 Task: Look for space in Benetússer, Spain from 3rd August, 2023 to 17th August, 2023 for 3 adults, 1 child in price range Rs.3000 to Rs.15000. Place can be entire place with 3 bedrooms having 4 beds and 2 bathrooms. Property type can be house, flat, guest house. Amenities needed are: wifi. Booking option can be shelf check-in. Required host language is English.
Action: Mouse moved to (245, 155)
Screenshot: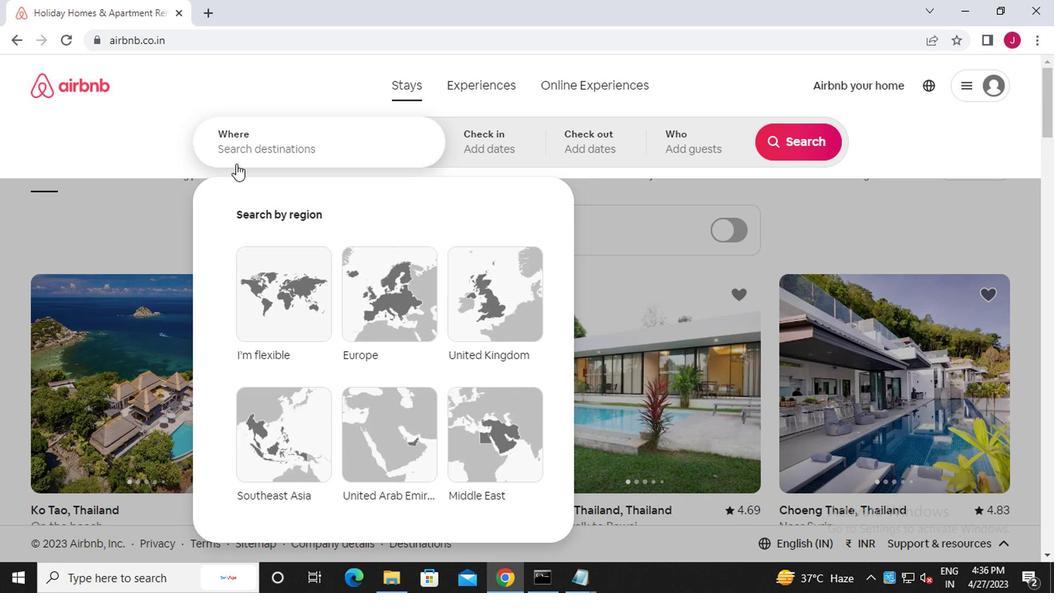 
Action: Mouse pressed left at (245, 155)
Screenshot: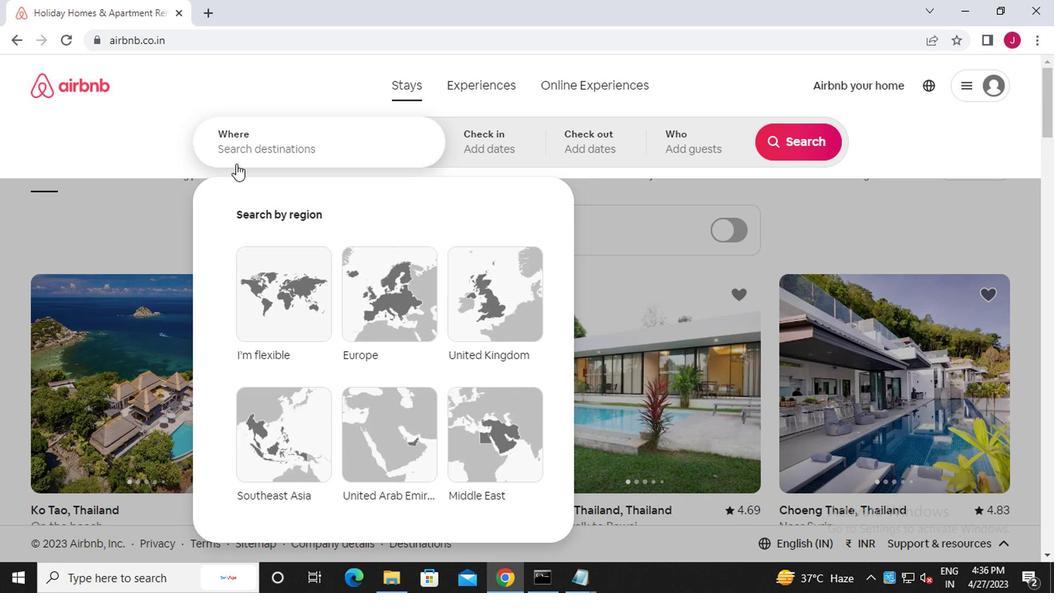 
Action: Mouse moved to (235, 151)
Screenshot: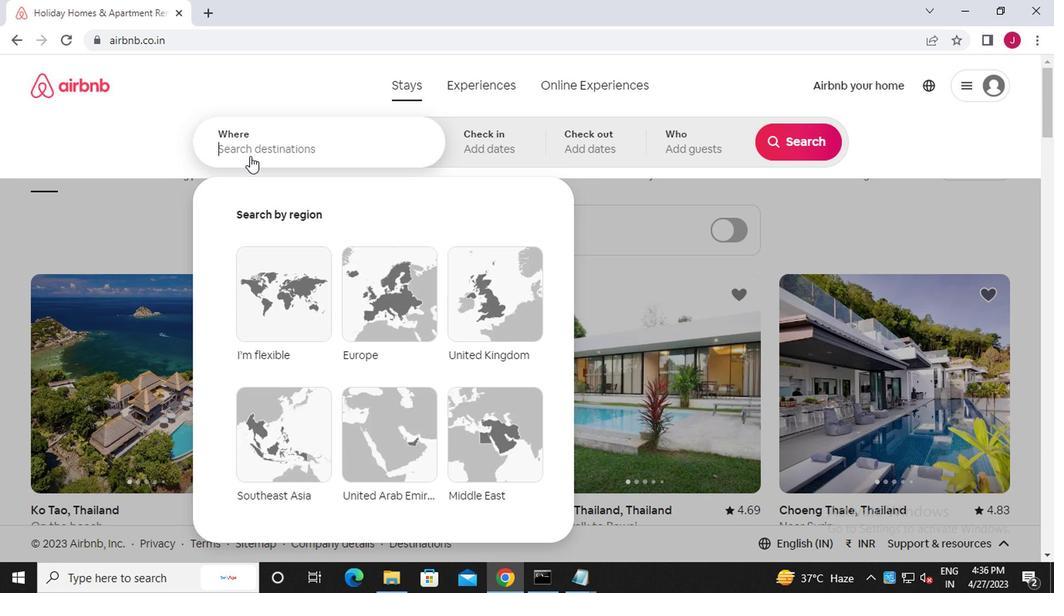 
Action: Key pressed b<Key.caps_lock>r<Key.backspace>enetusser
Screenshot: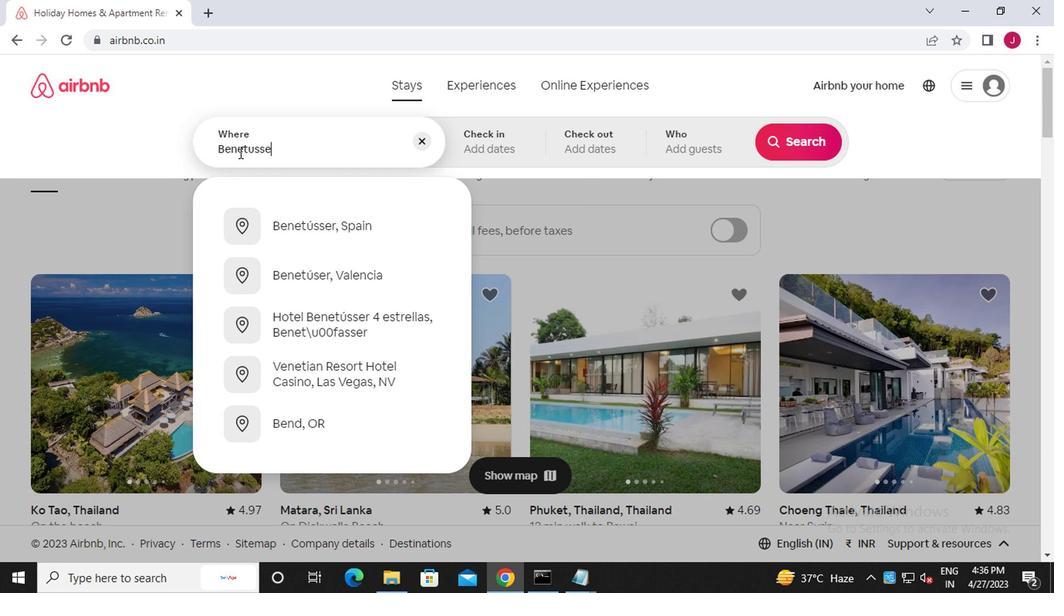 
Action: Mouse moved to (322, 230)
Screenshot: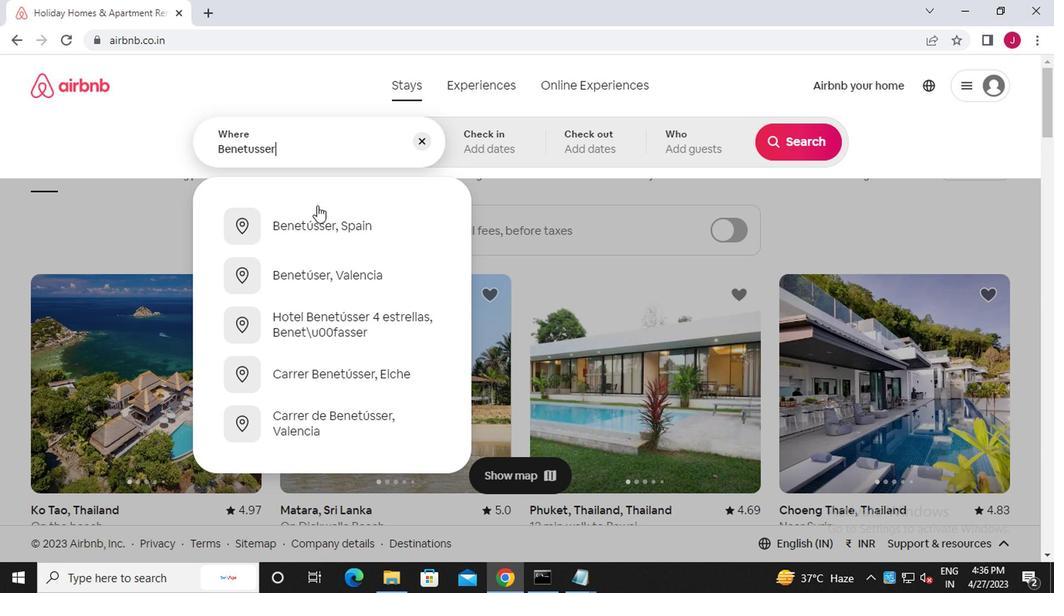 
Action: Mouse pressed left at (322, 230)
Screenshot: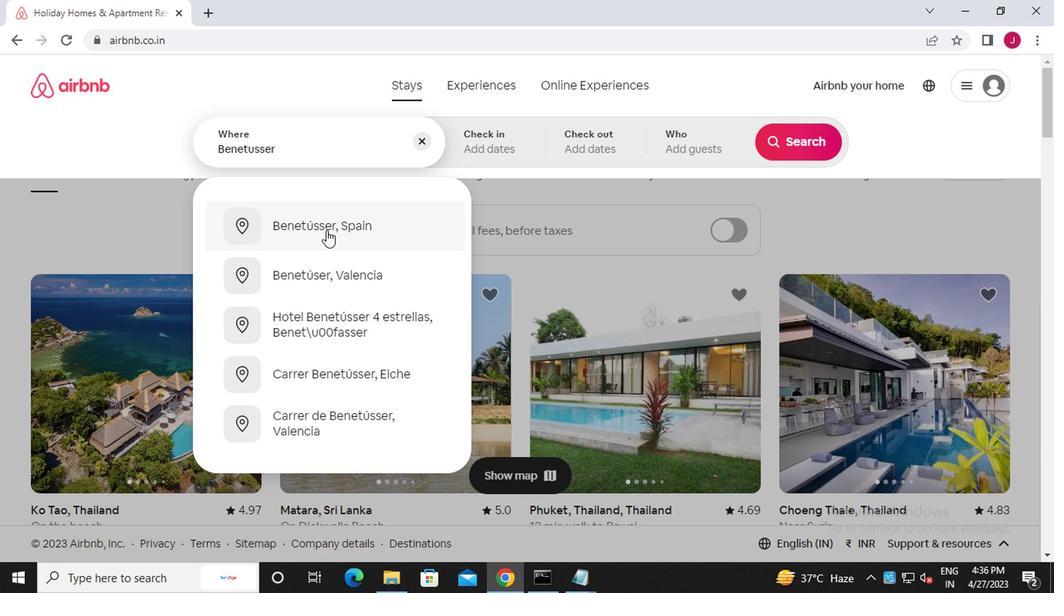 
Action: Mouse moved to (770, 266)
Screenshot: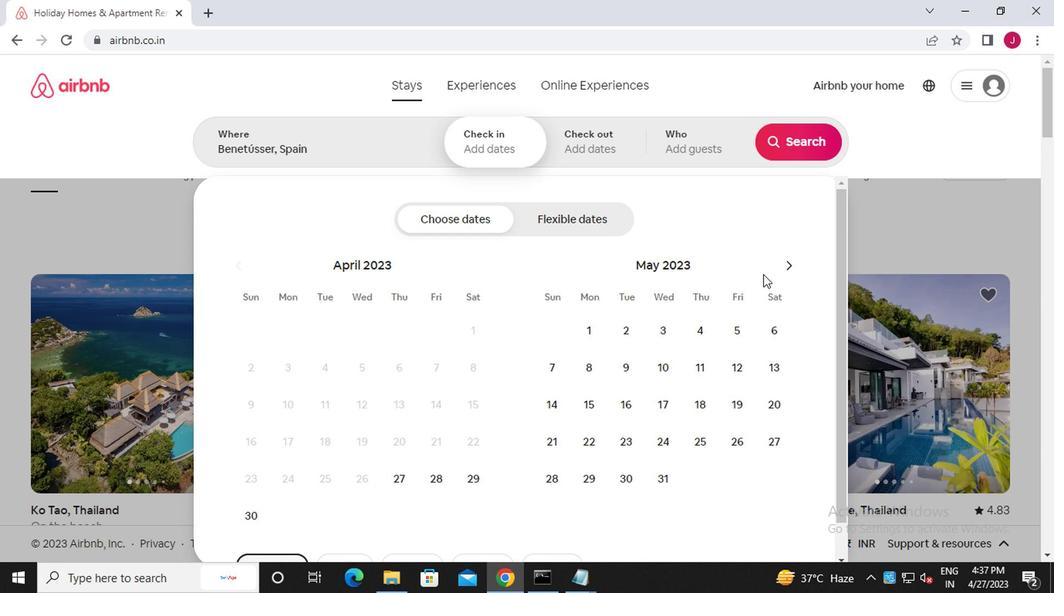 
Action: Mouse pressed left at (770, 266)
Screenshot: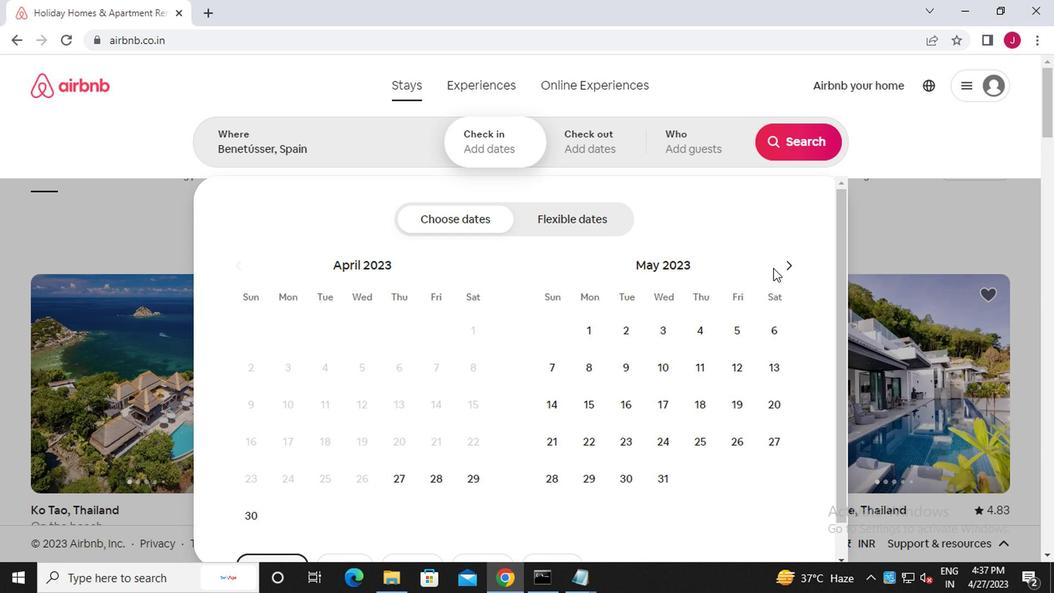 
Action: Mouse moved to (772, 266)
Screenshot: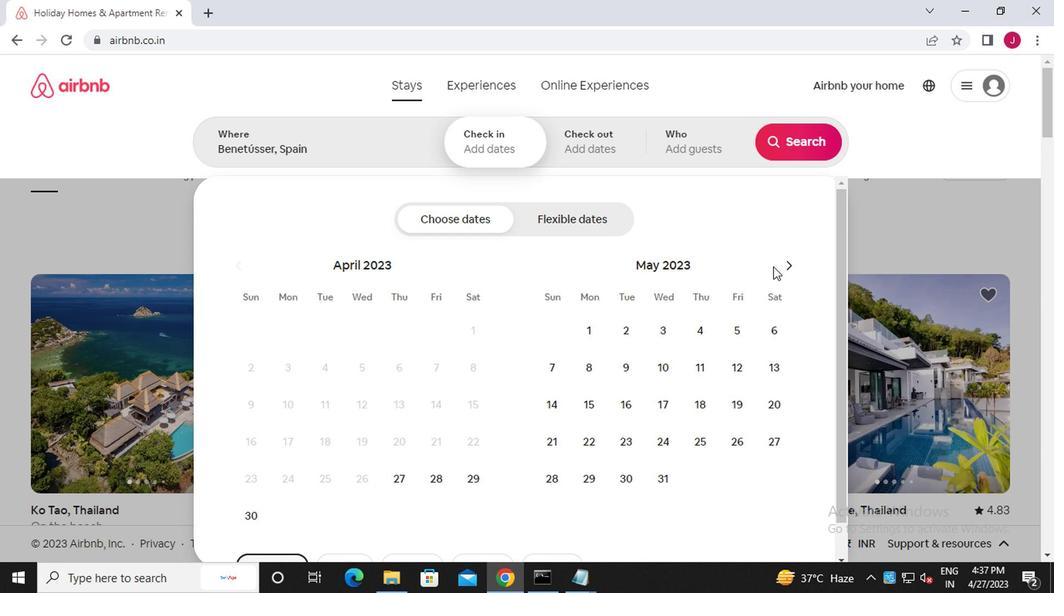 
Action: Mouse pressed left at (772, 266)
Screenshot: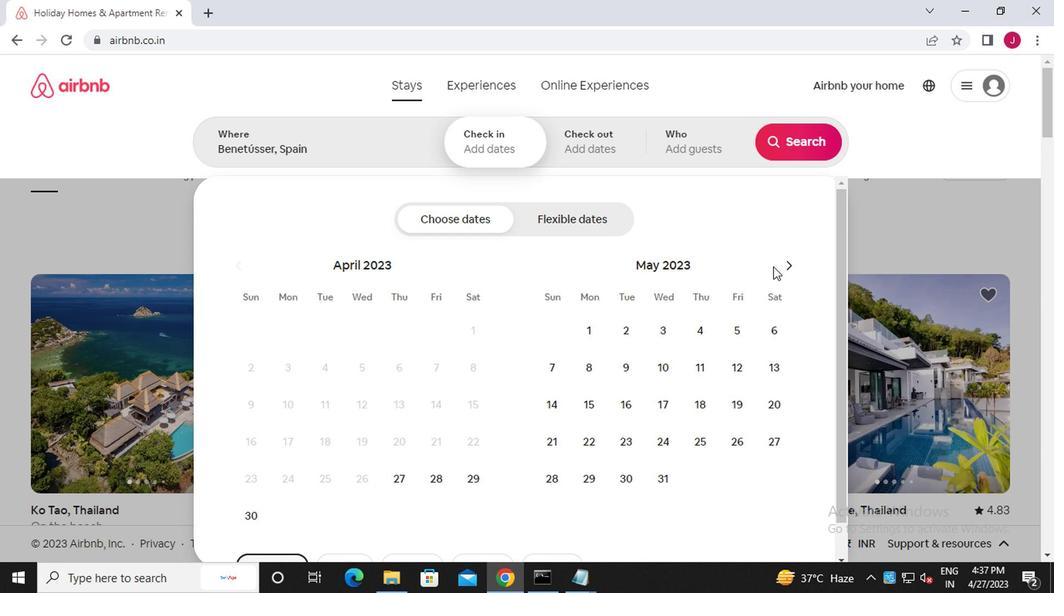 
Action: Mouse moved to (780, 269)
Screenshot: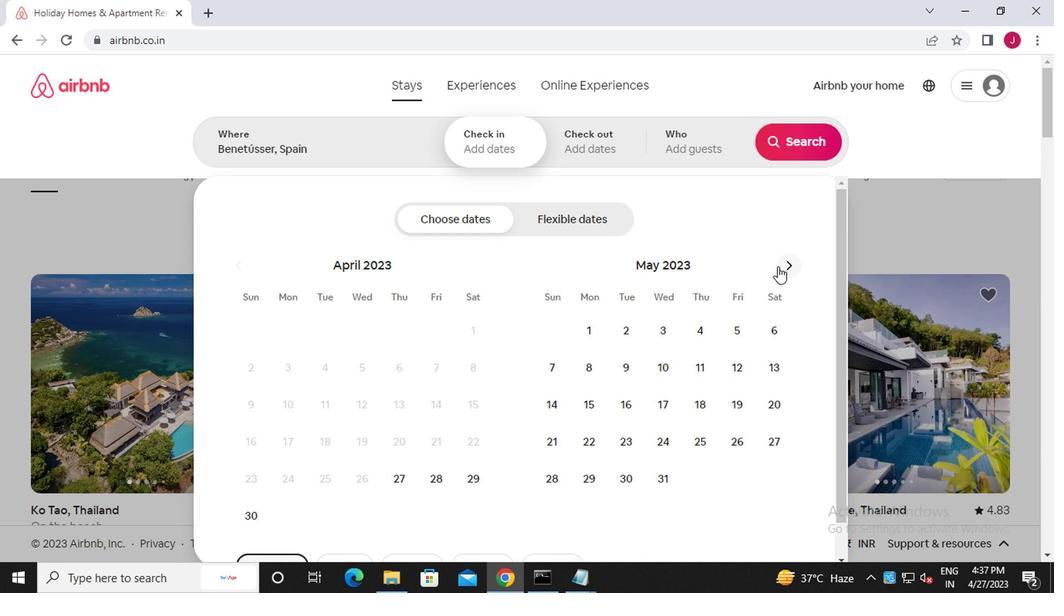 
Action: Mouse pressed left at (780, 269)
Screenshot: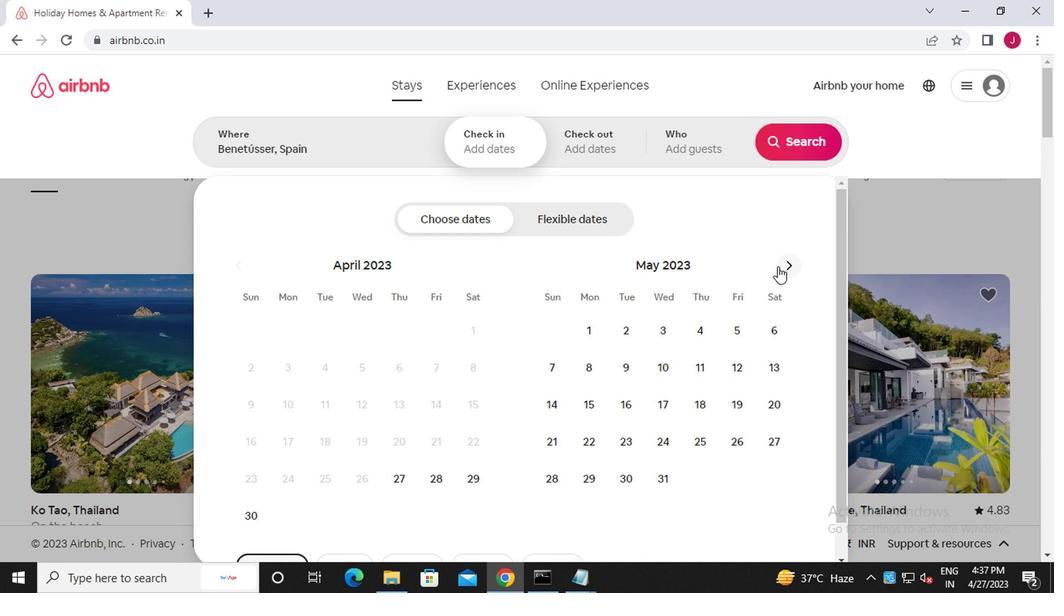 
Action: Mouse moved to (781, 269)
Screenshot: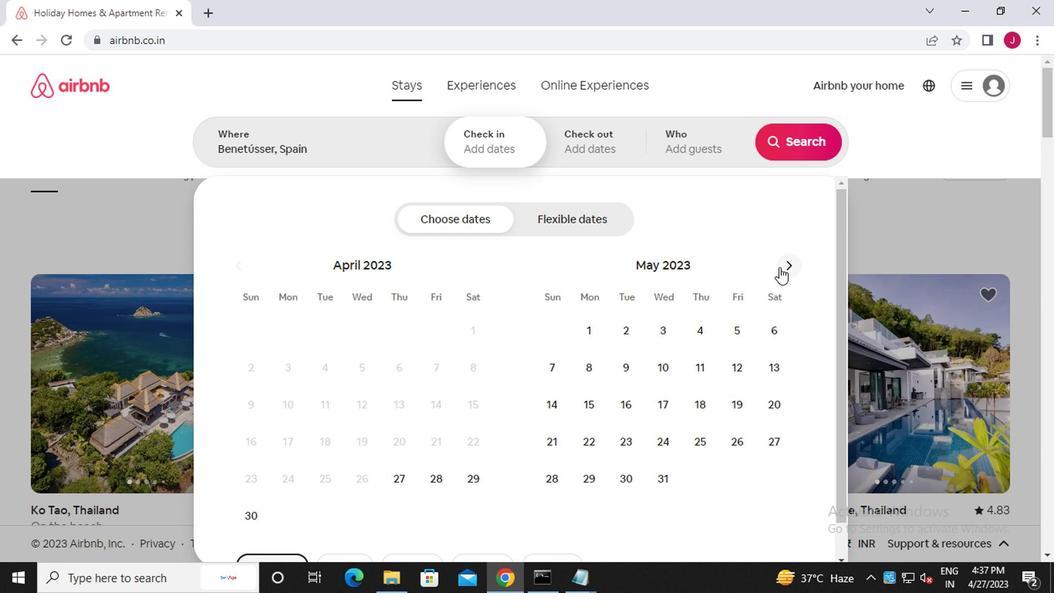 
Action: Mouse pressed left at (781, 269)
Screenshot: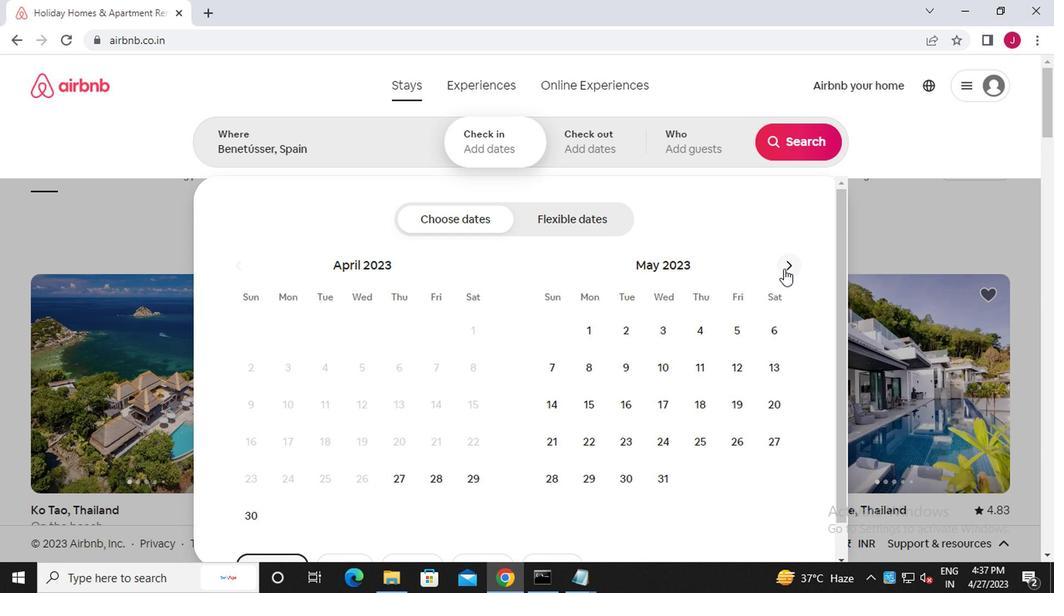 
Action: Mouse pressed left at (781, 269)
Screenshot: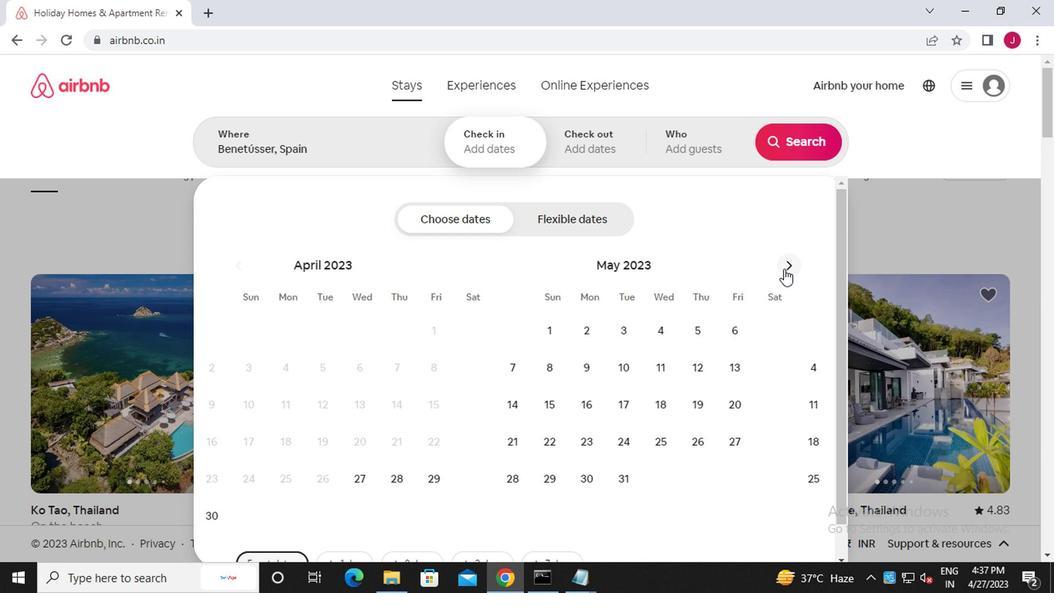 
Action: Mouse pressed left at (781, 269)
Screenshot: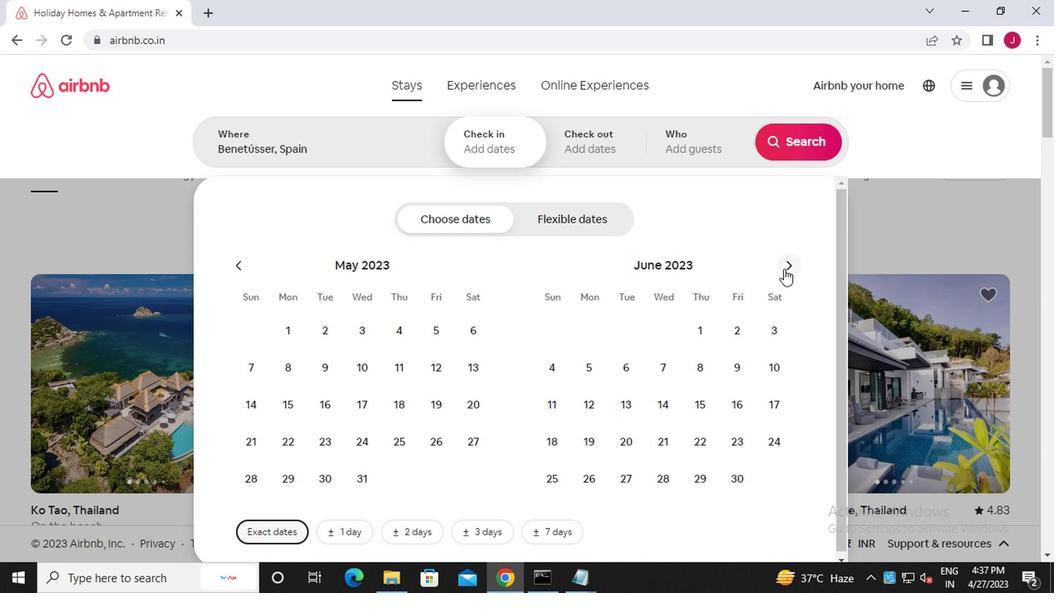 
Action: Mouse moved to (705, 333)
Screenshot: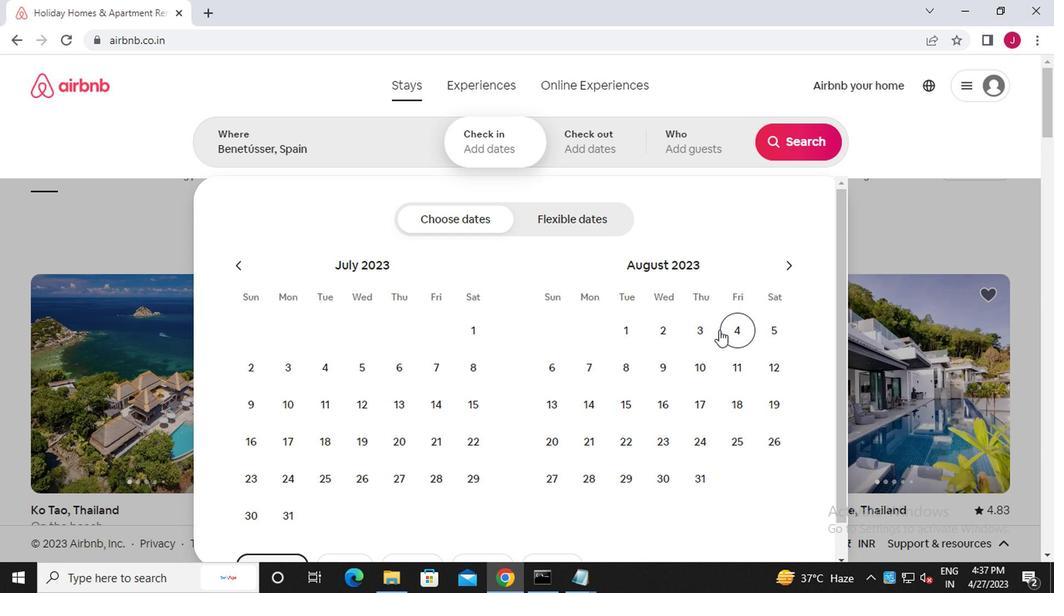 
Action: Mouse pressed left at (705, 333)
Screenshot: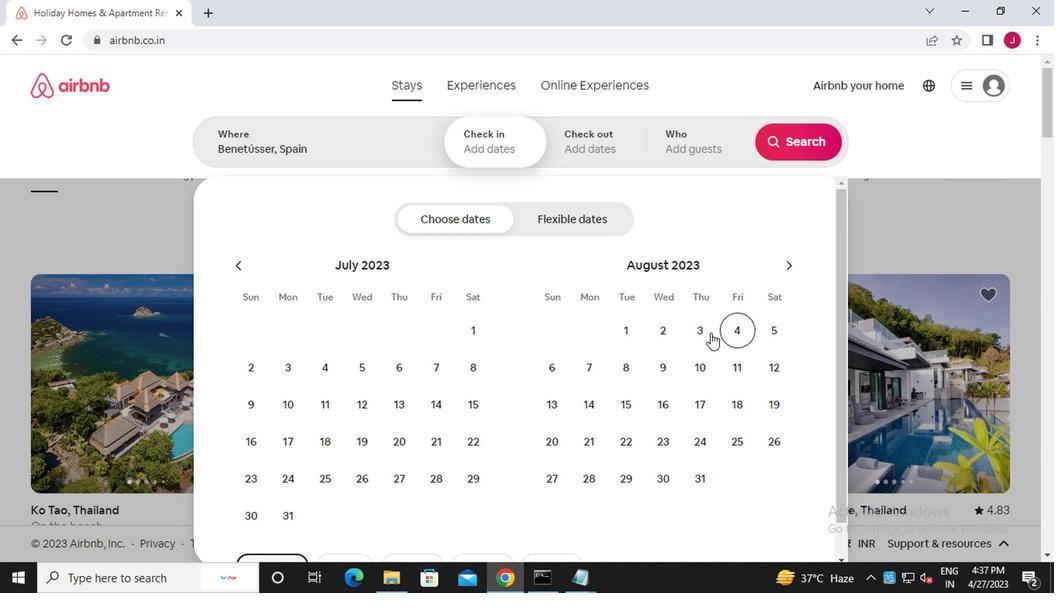
Action: Mouse moved to (697, 404)
Screenshot: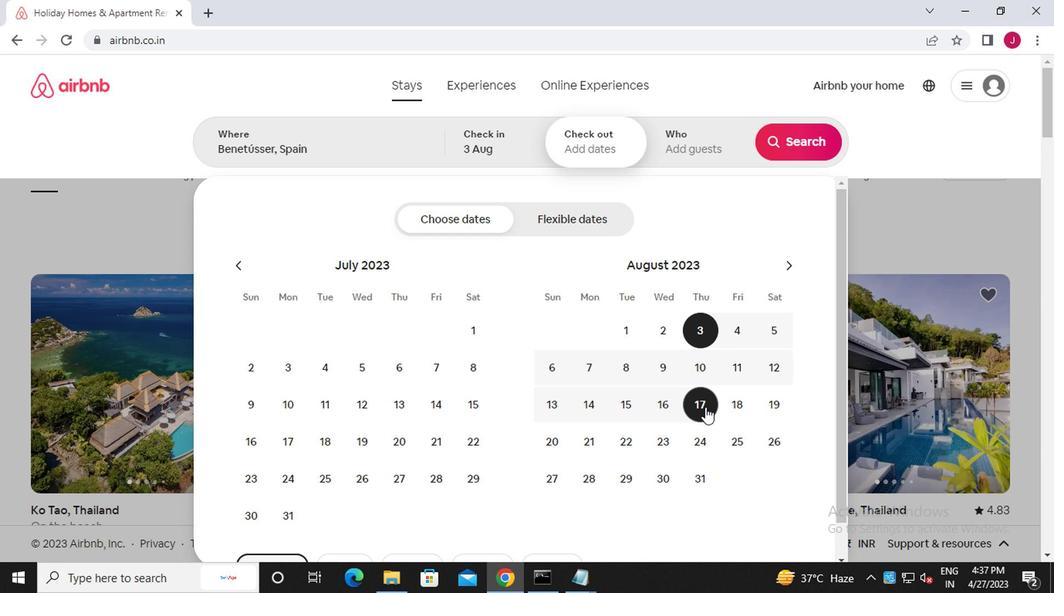 
Action: Mouse pressed left at (697, 404)
Screenshot: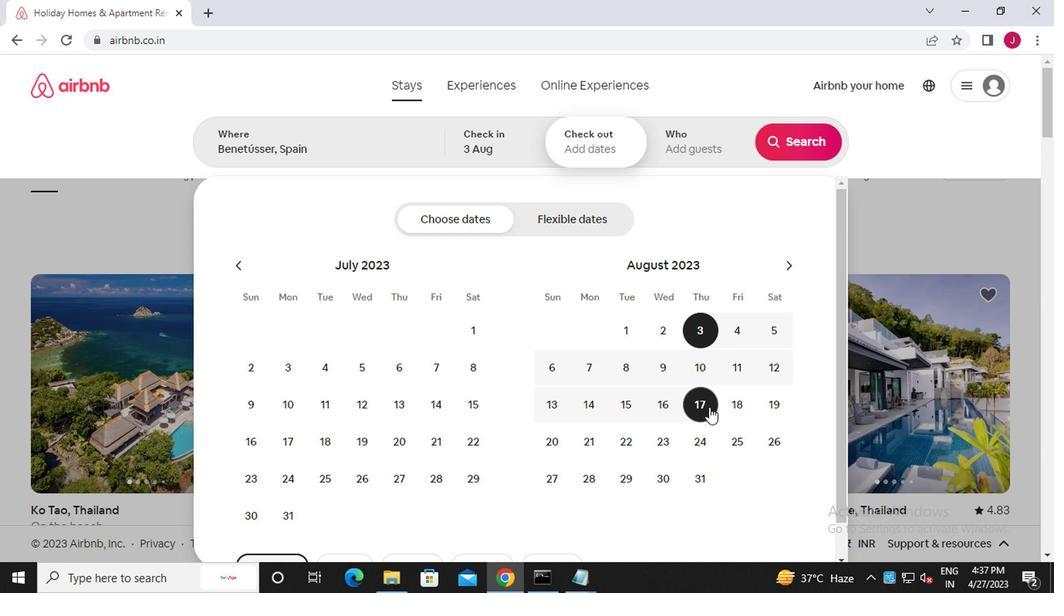 
Action: Mouse moved to (709, 146)
Screenshot: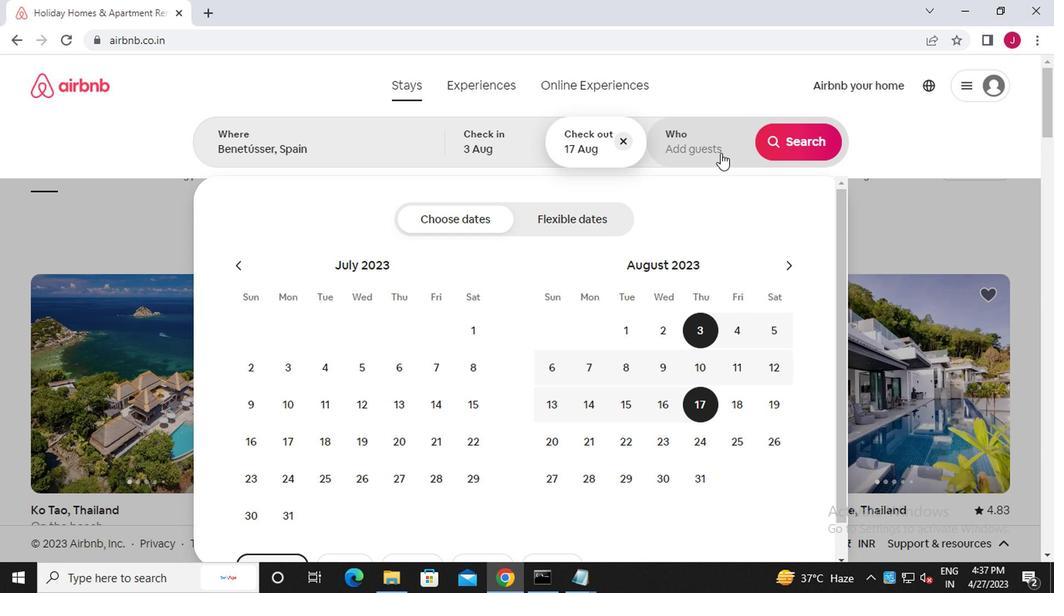 
Action: Mouse pressed left at (709, 146)
Screenshot: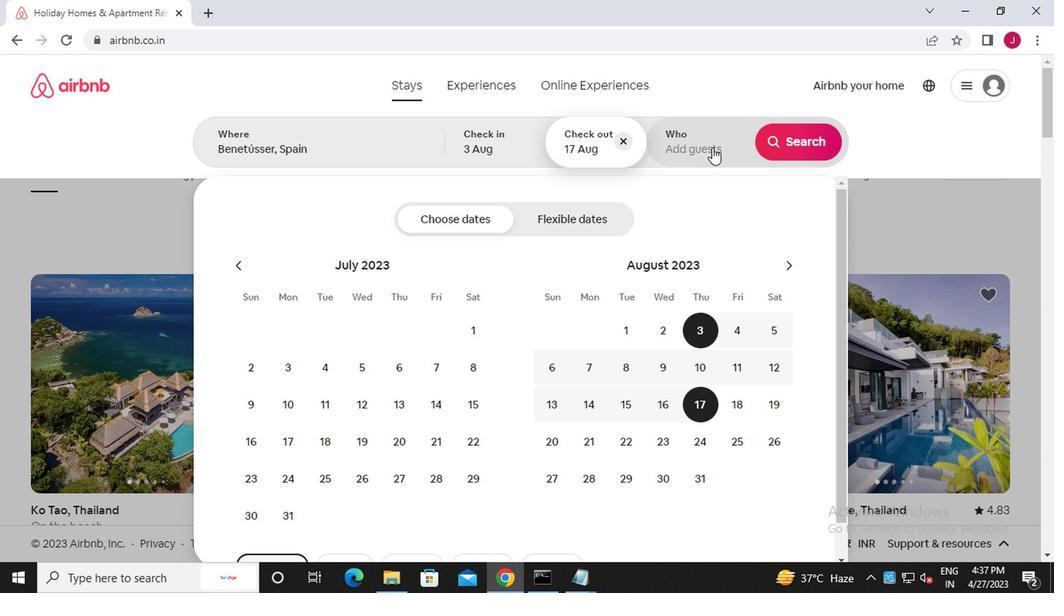 
Action: Mouse moved to (792, 222)
Screenshot: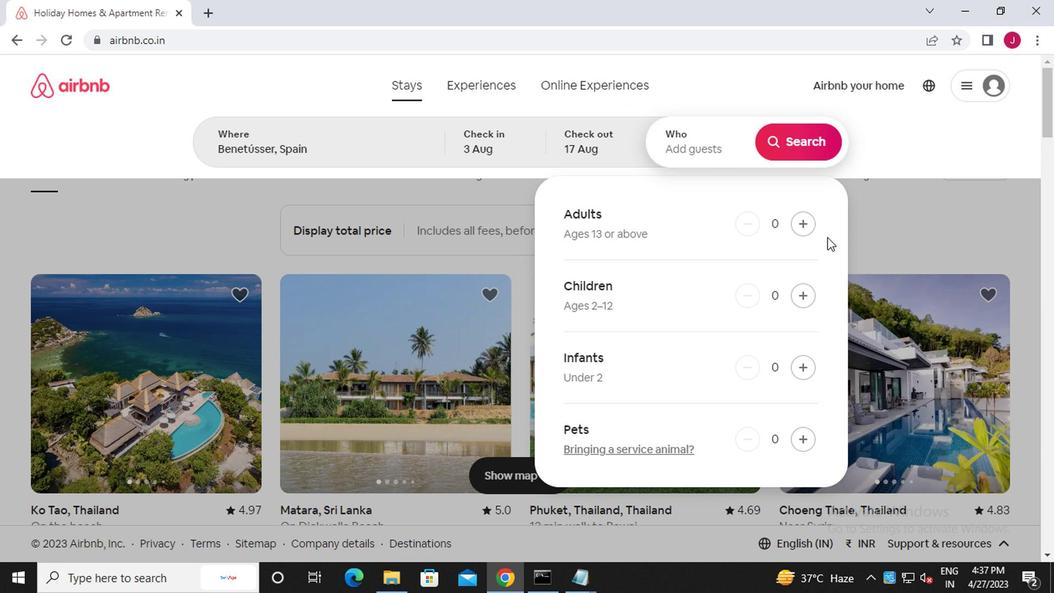 
Action: Mouse pressed left at (792, 222)
Screenshot: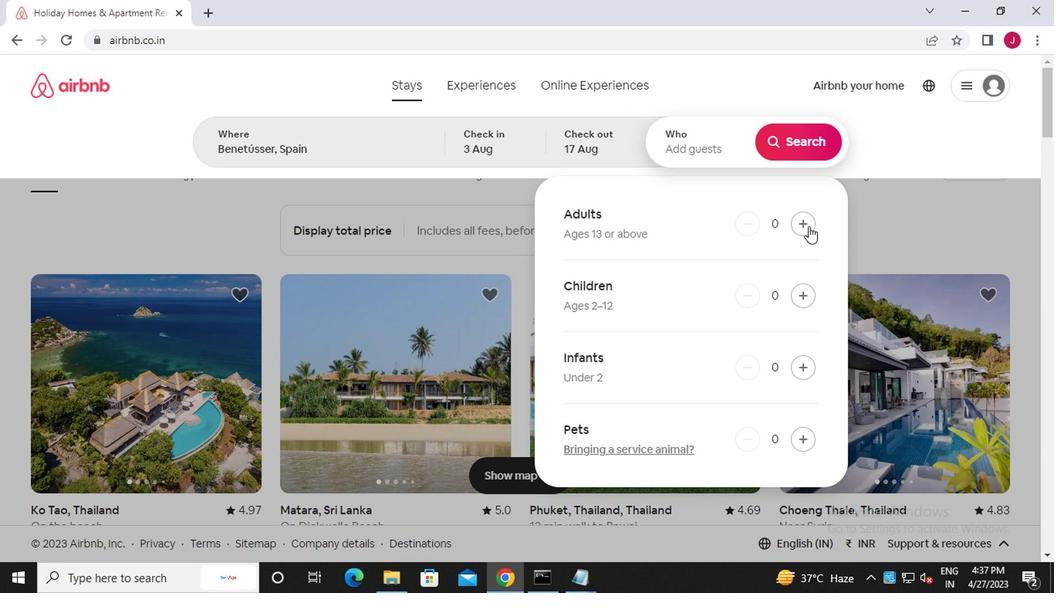 
Action: Mouse moved to (796, 222)
Screenshot: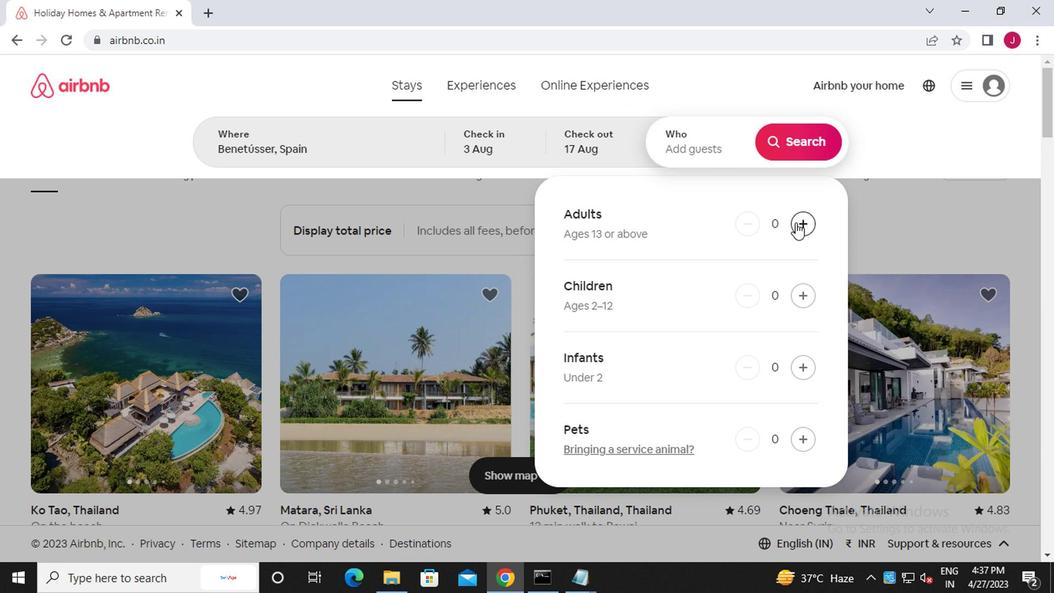 
Action: Mouse pressed left at (796, 222)
Screenshot: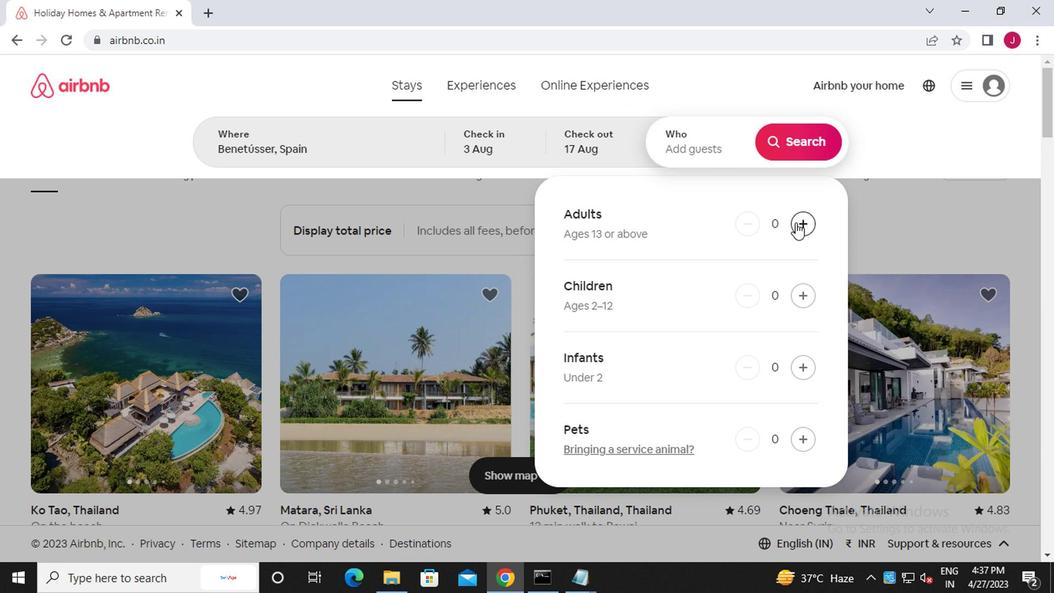 
Action: Mouse moved to (796, 222)
Screenshot: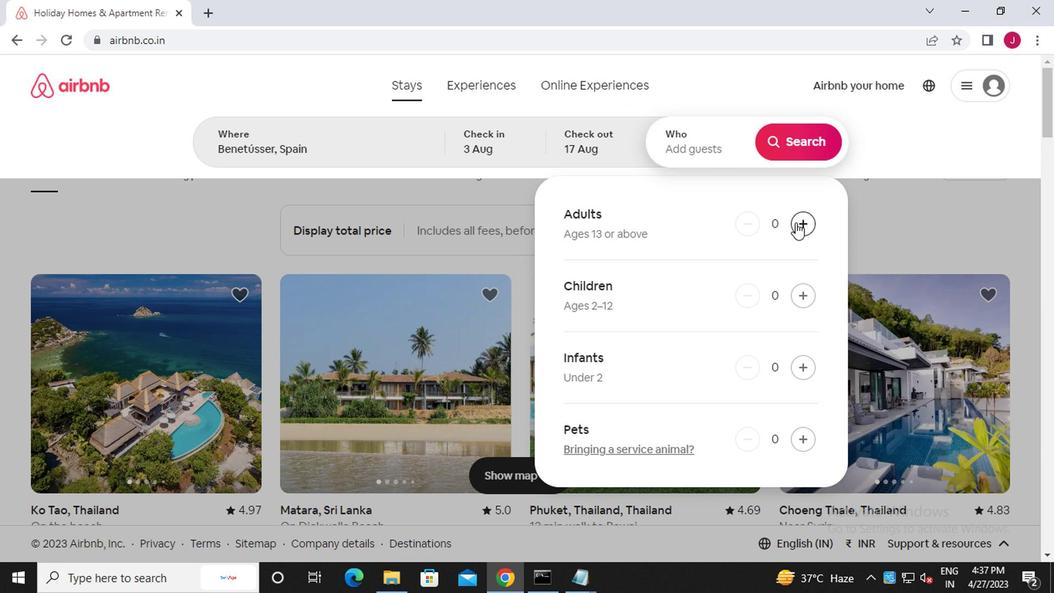 
Action: Mouse pressed left at (796, 222)
Screenshot: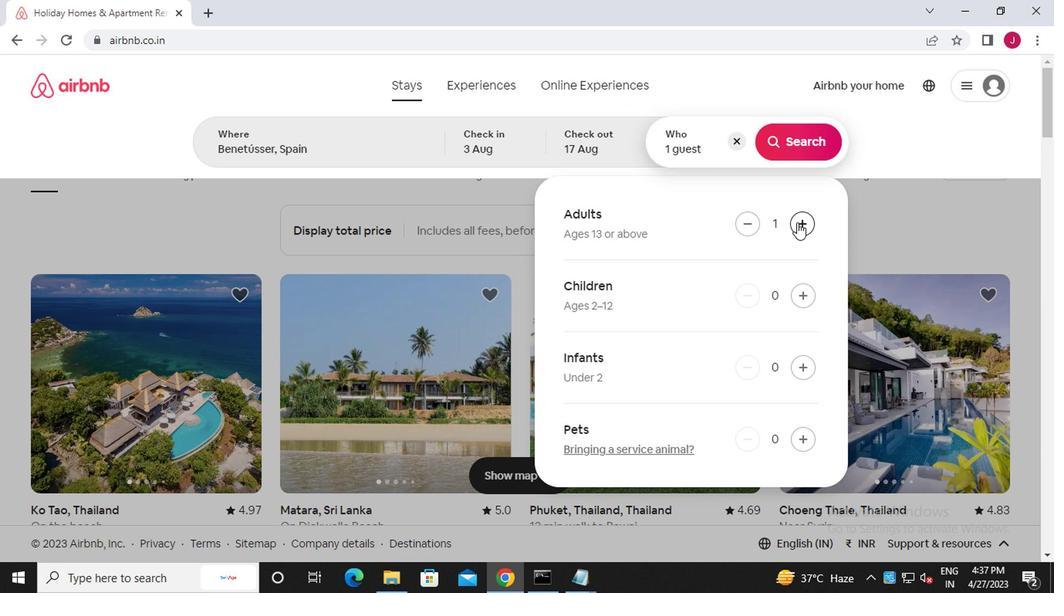 
Action: Mouse moved to (800, 300)
Screenshot: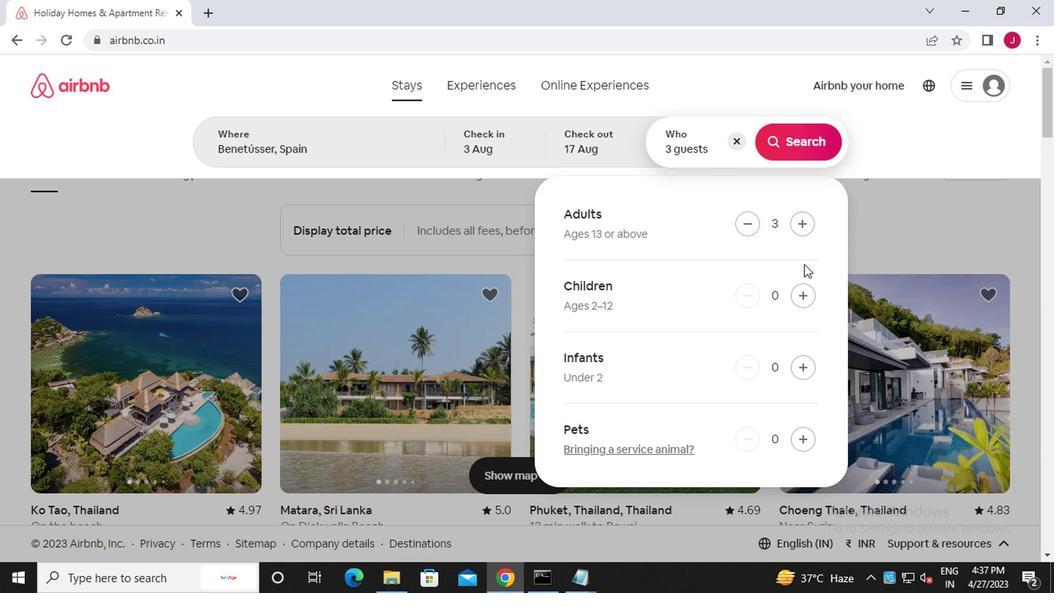
Action: Mouse pressed left at (800, 300)
Screenshot: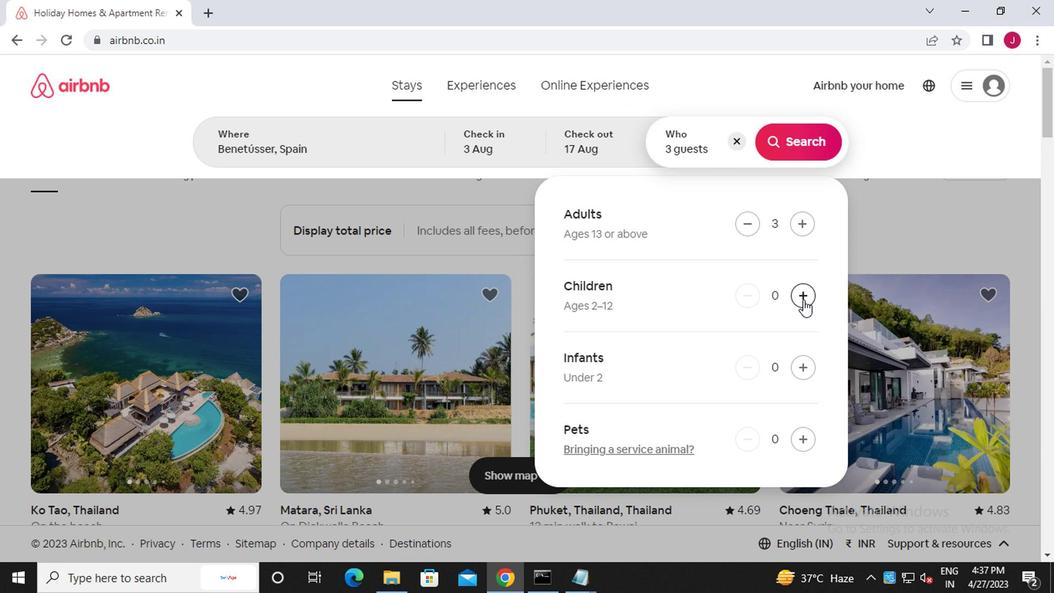 
Action: Mouse moved to (809, 143)
Screenshot: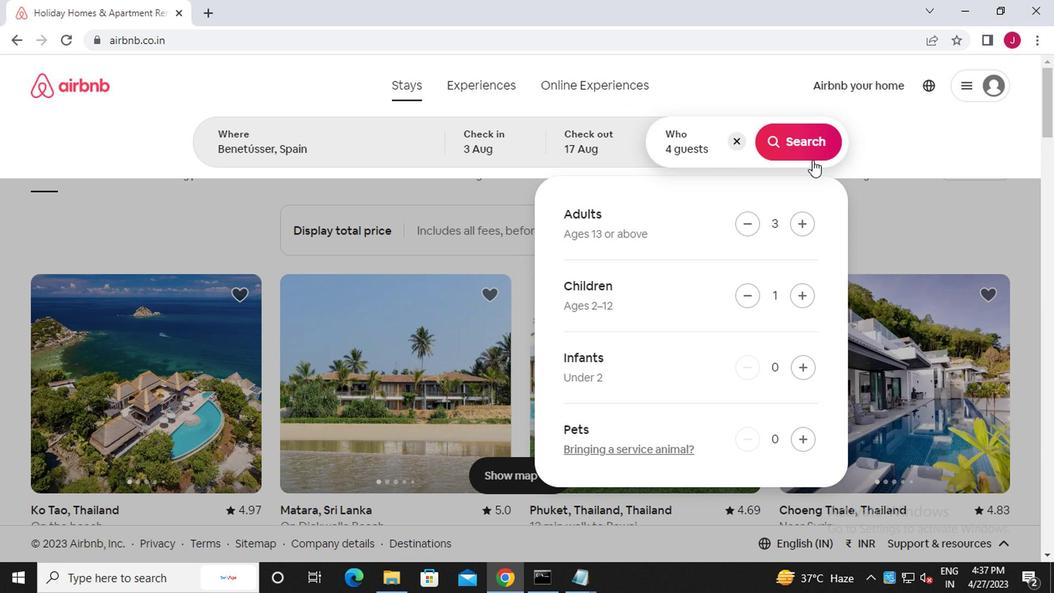 
Action: Mouse pressed left at (809, 143)
Screenshot: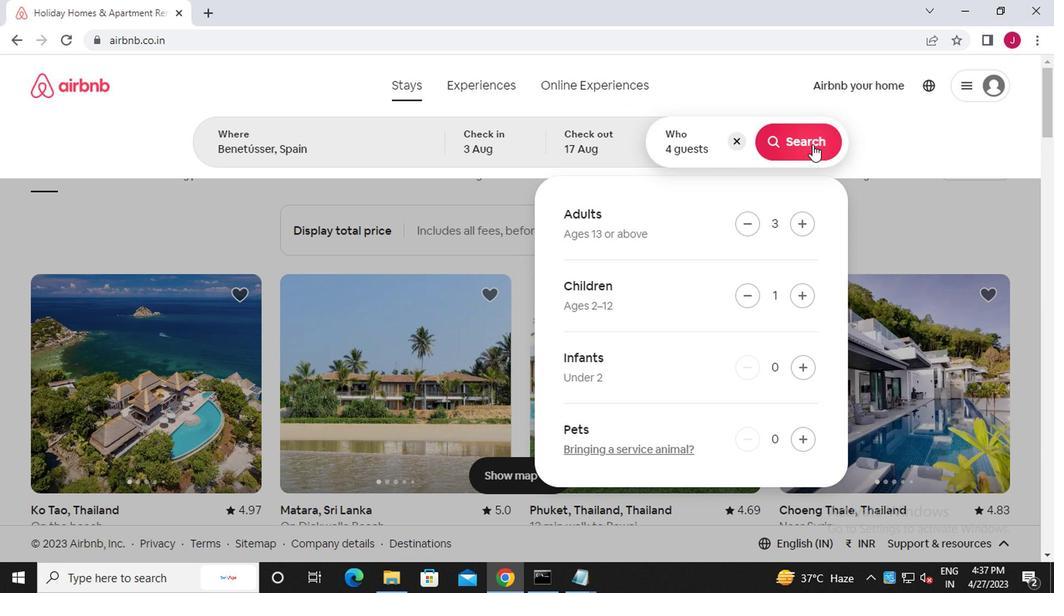 
Action: Mouse moved to (993, 149)
Screenshot: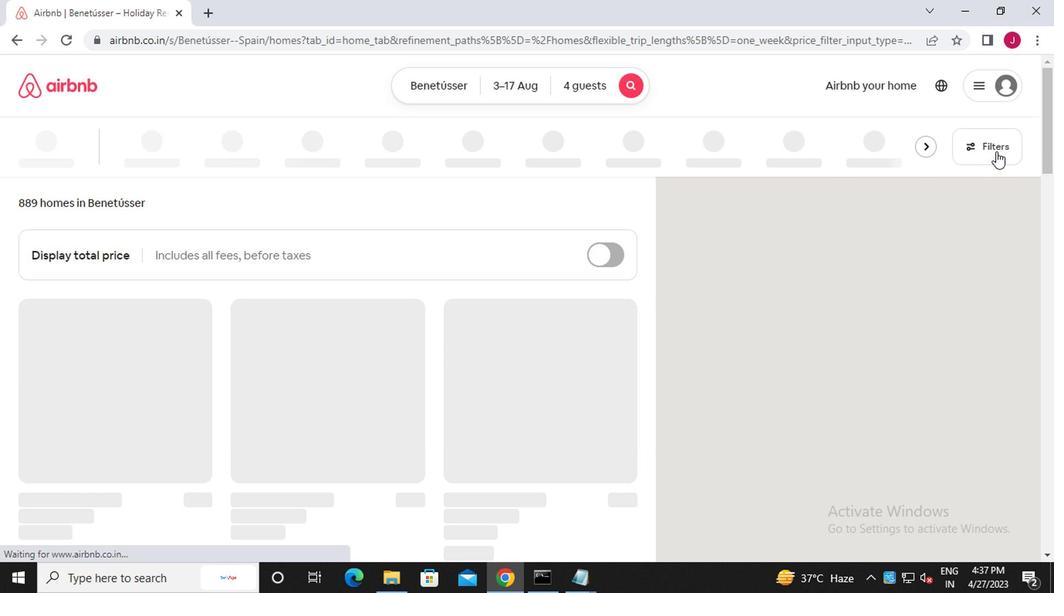 
Action: Mouse pressed left at (993, 149)
Screenshot: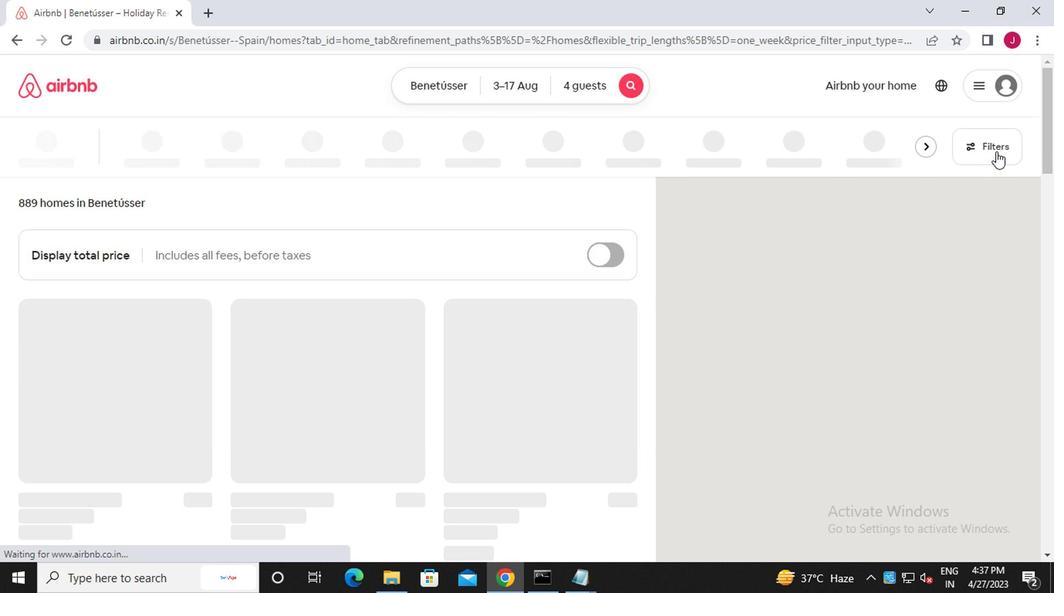 
Action: Mouse moved to (325, 345)
Screenshot: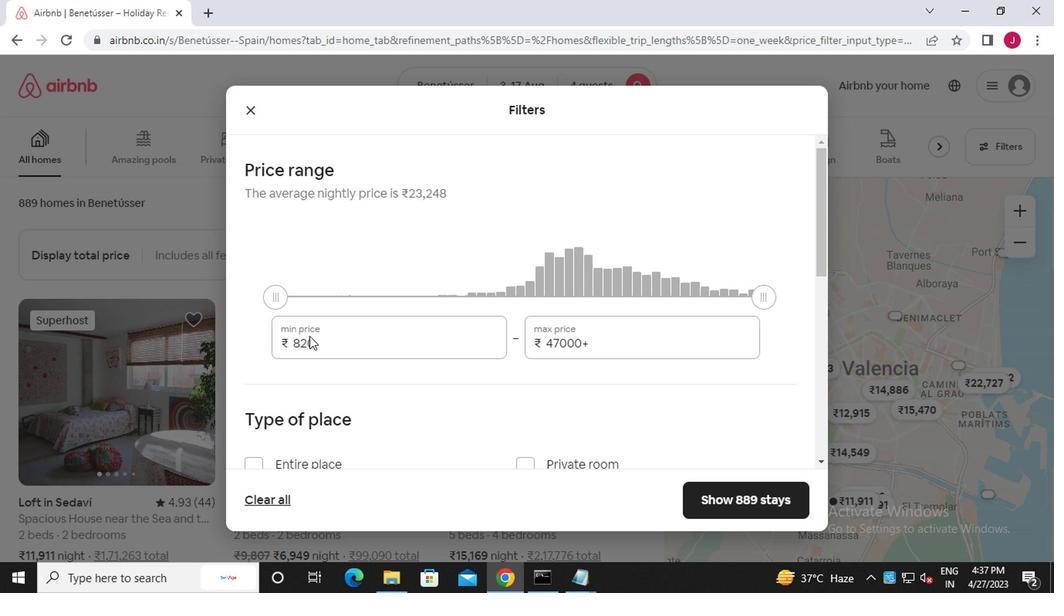 
Action: Mouse pressed left at (325, 345)
Screenshot: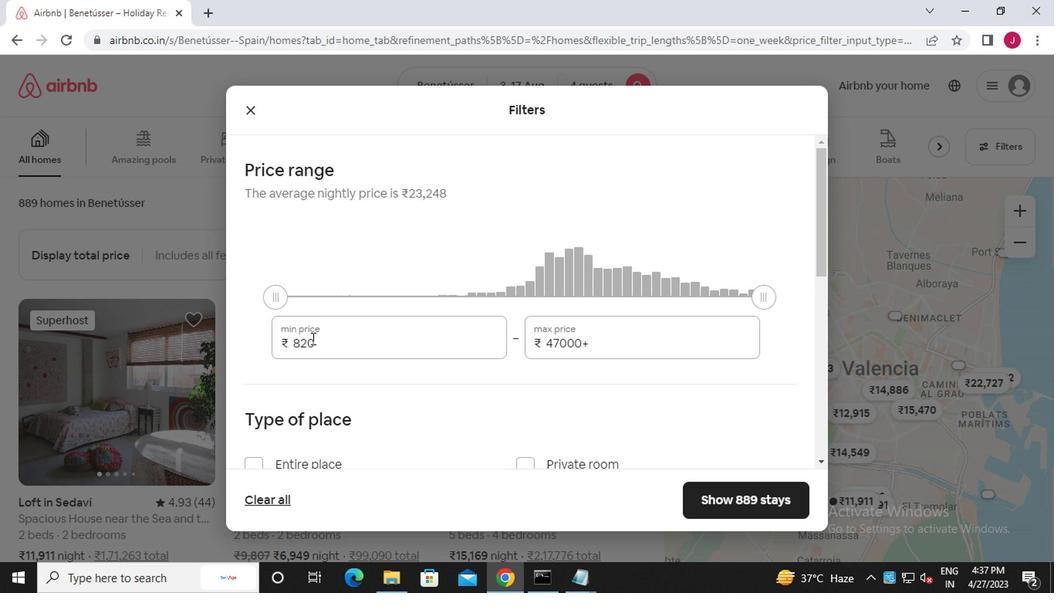 
Action: Mouse moved to (310, 356)
Screenshot: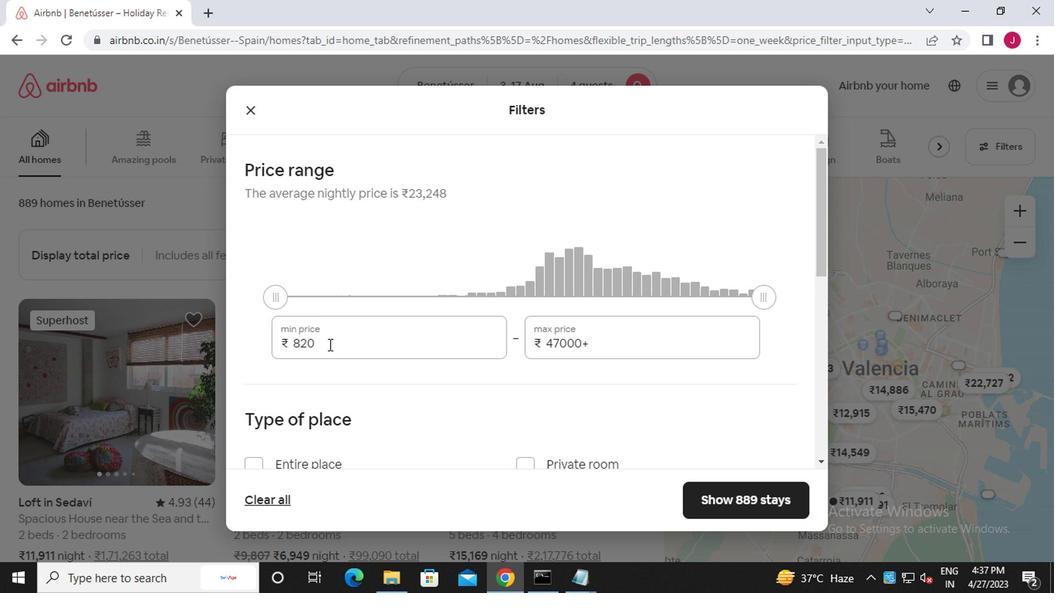 
Action: Key pressed <Key.backspace><Key.backspace><Key.backspace><<99>><<96>><<96>><<96>>
Screenshot: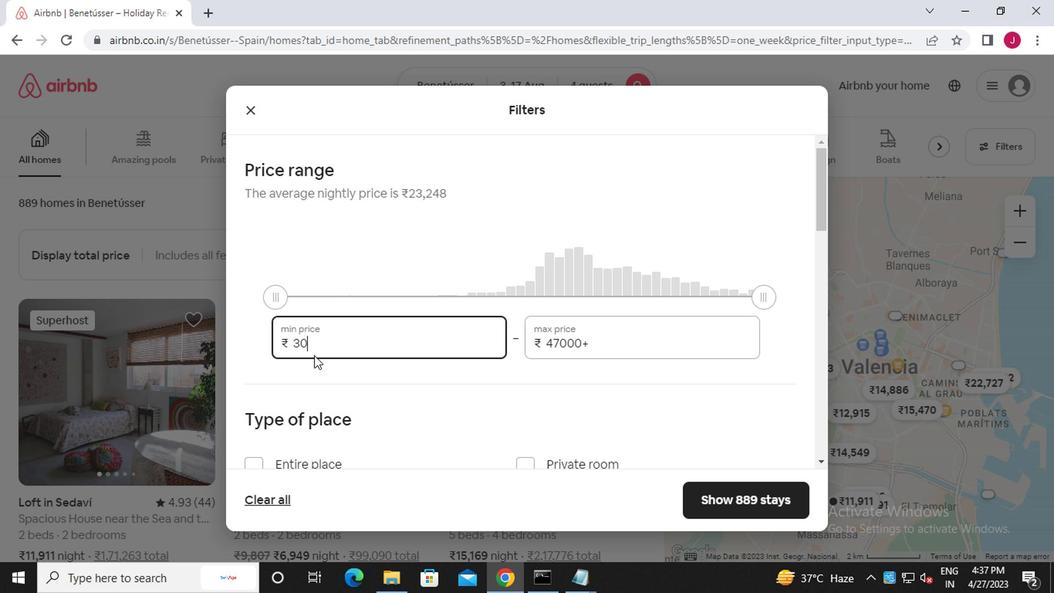 
Action: Mouse moved to (617, 345)
Screenshot: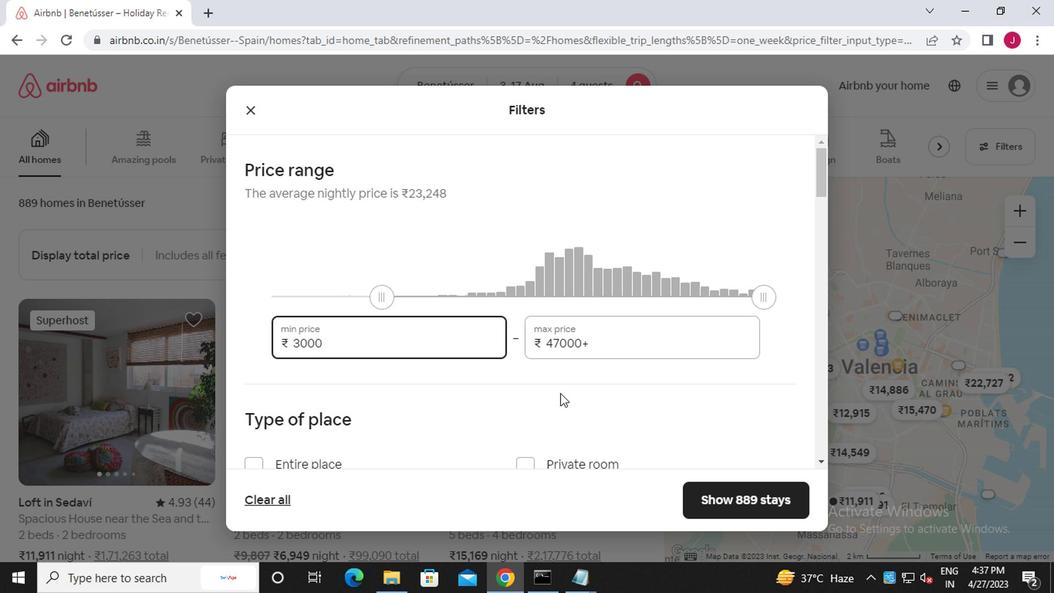 
Action: Mouse pressed left at (617, 345)
Screenshot: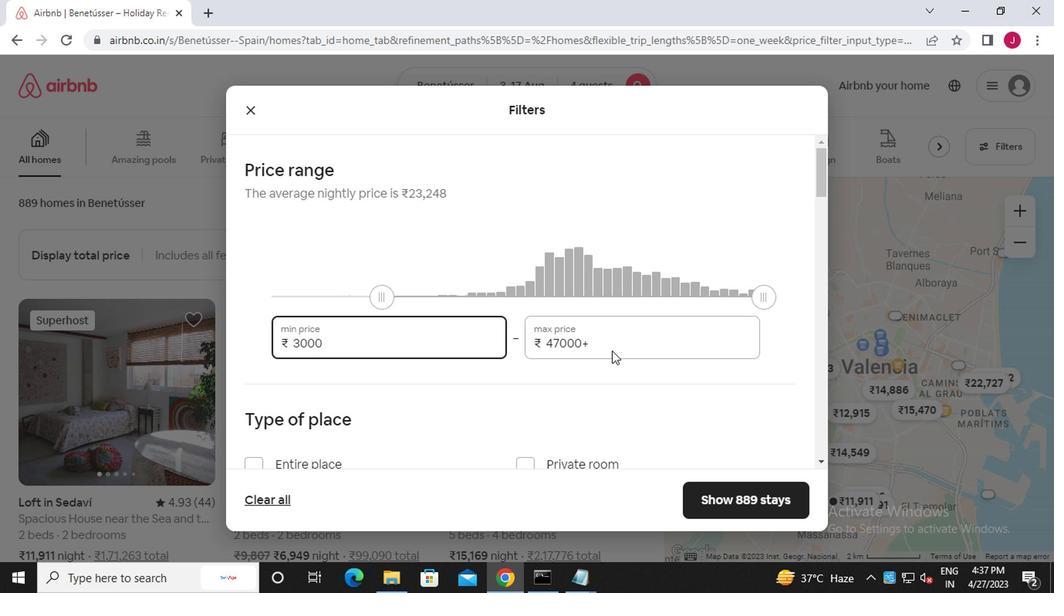 
Action: Mouse moved to (612, 345)
Screenshot: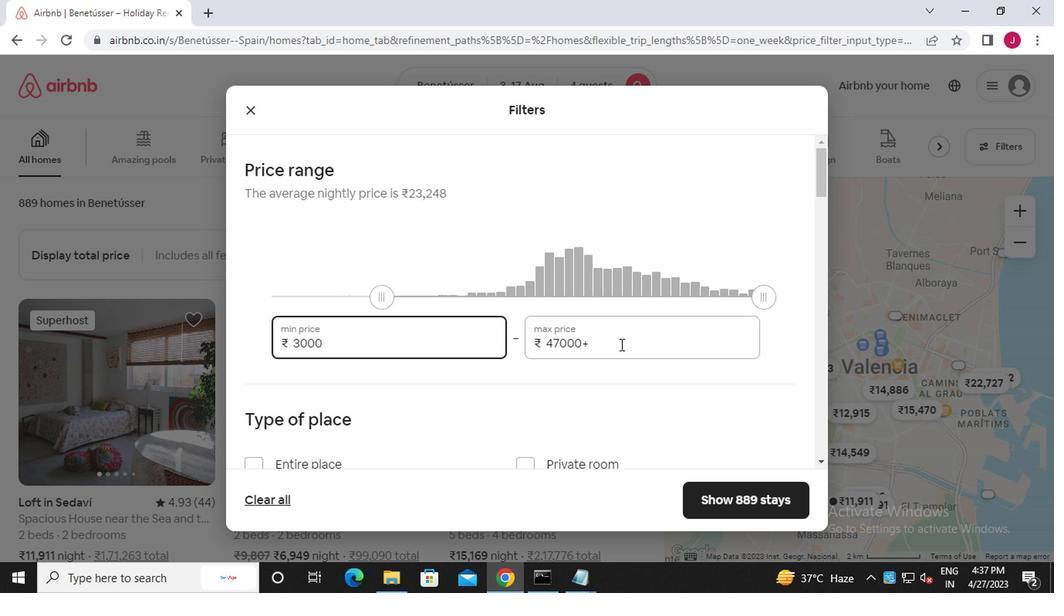 
Action: Key pressed <Key.backspace><Key.backspace><Key.backspace><Key.backspace><Key.backspace><Key.backspace><Key.backspace><Key.backspace><Key.backspace><Key.backspace><Key.backspace><Key.backspace><<97>><<101>><<96>><<96>><<96>>
Screenshot: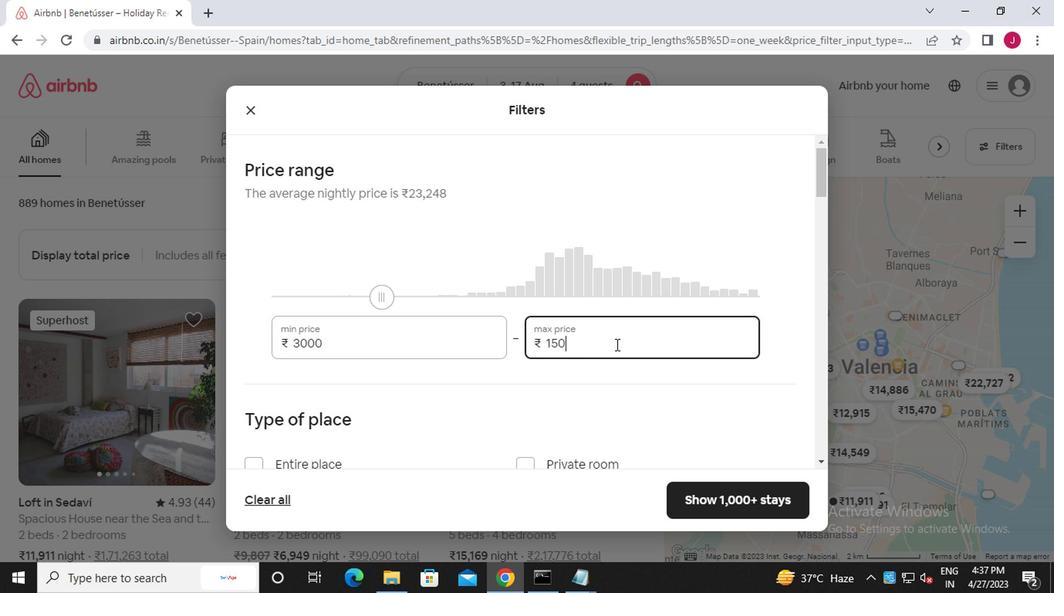 
Action: Mouse scrolled (612, 344) with delta (0, 0)
Screenshot: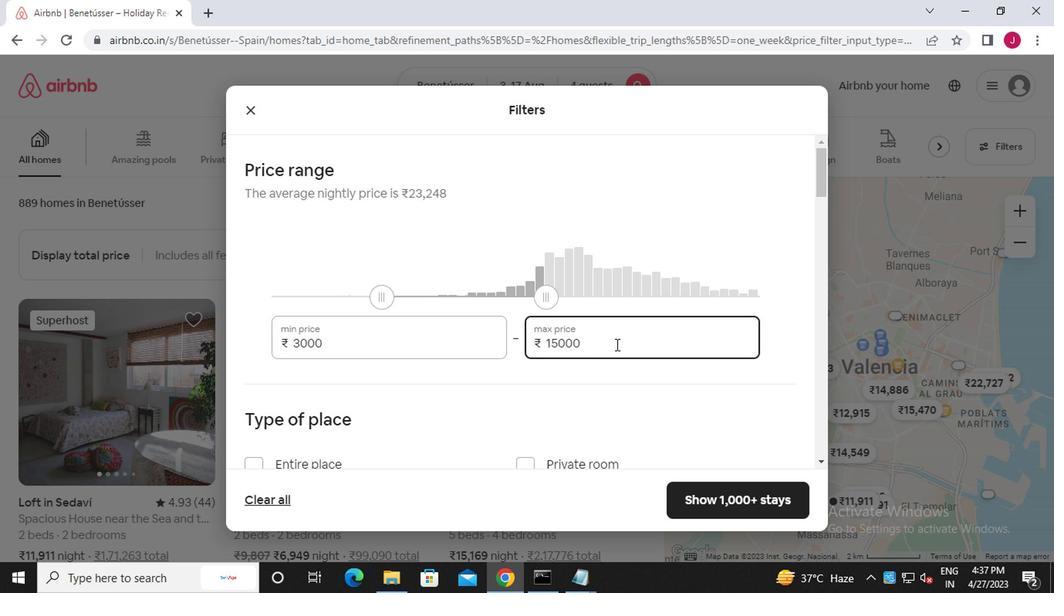 
Action: Mouse moved to (612, 345)
Screenshot: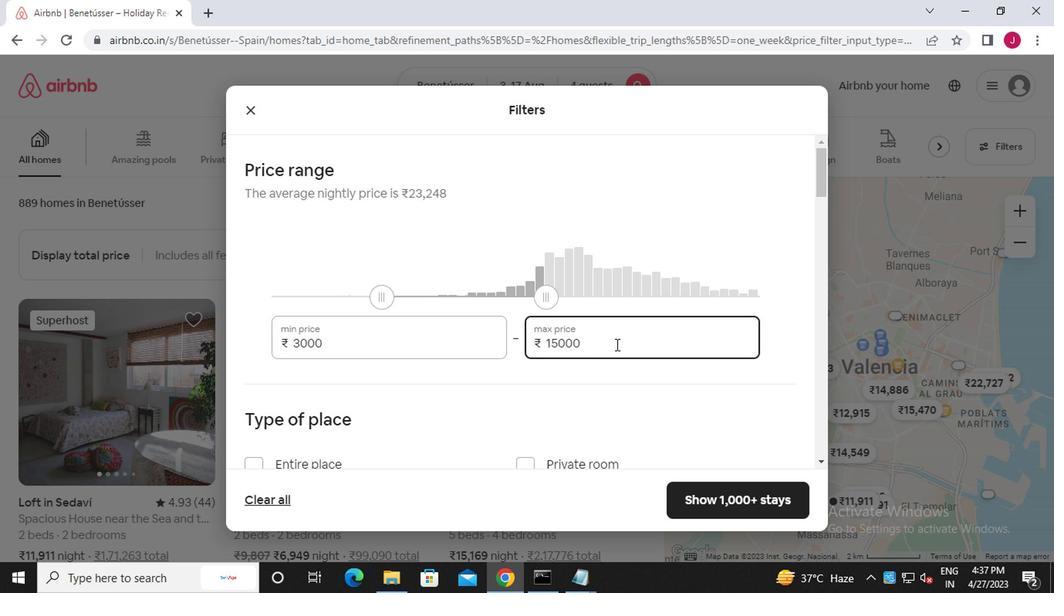 
Action: Mouse scrolled (612, 344) with delta (0, 0)
Screenshot: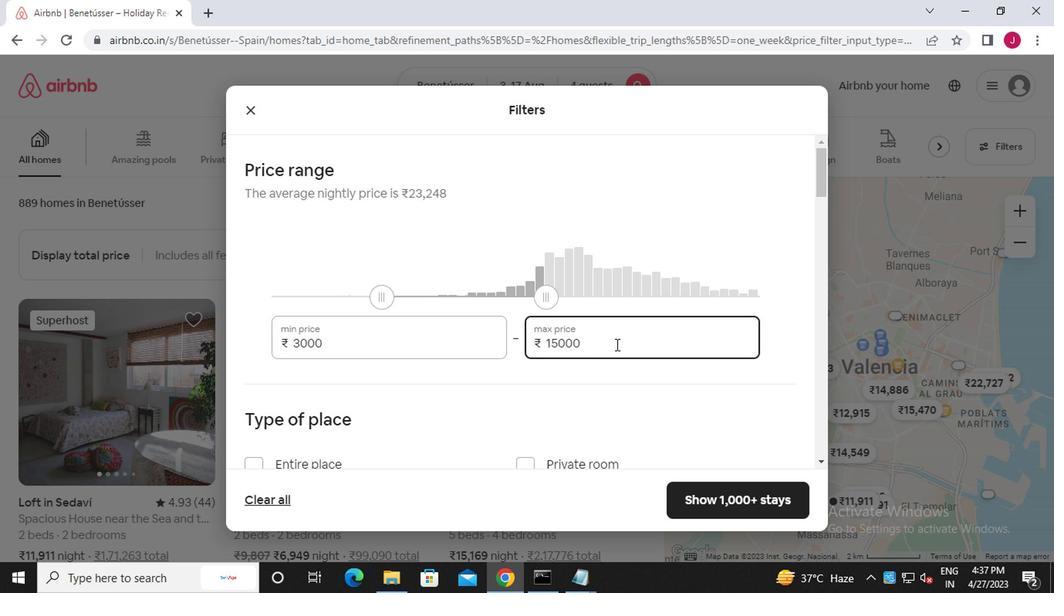 
Action: Mouse scrolled (612, 344) with delta (0, 0)
Screenshot: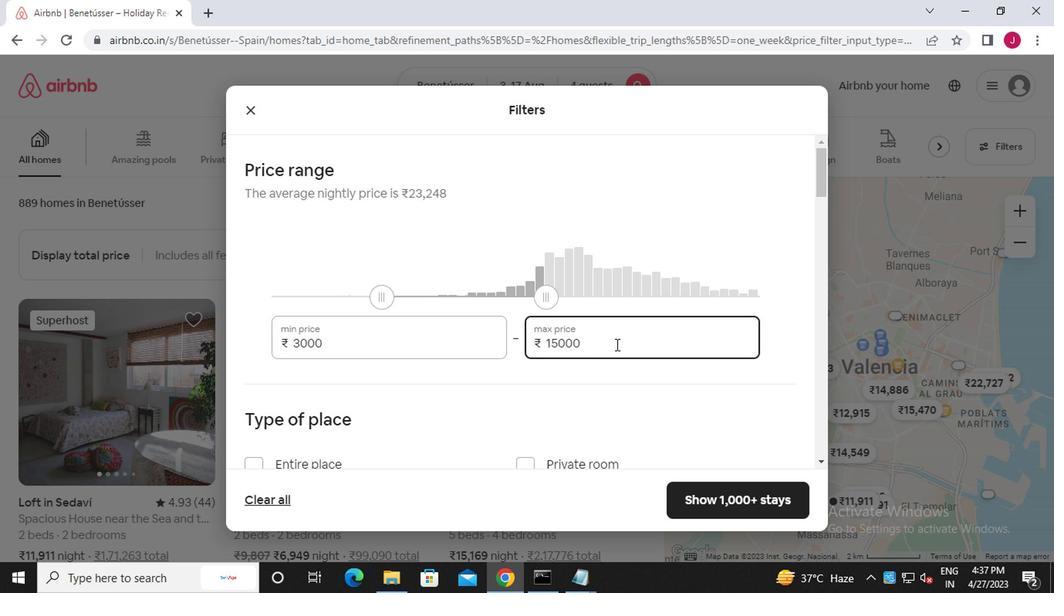 
Action: Mouse moved to (252, 237)
Screenshot: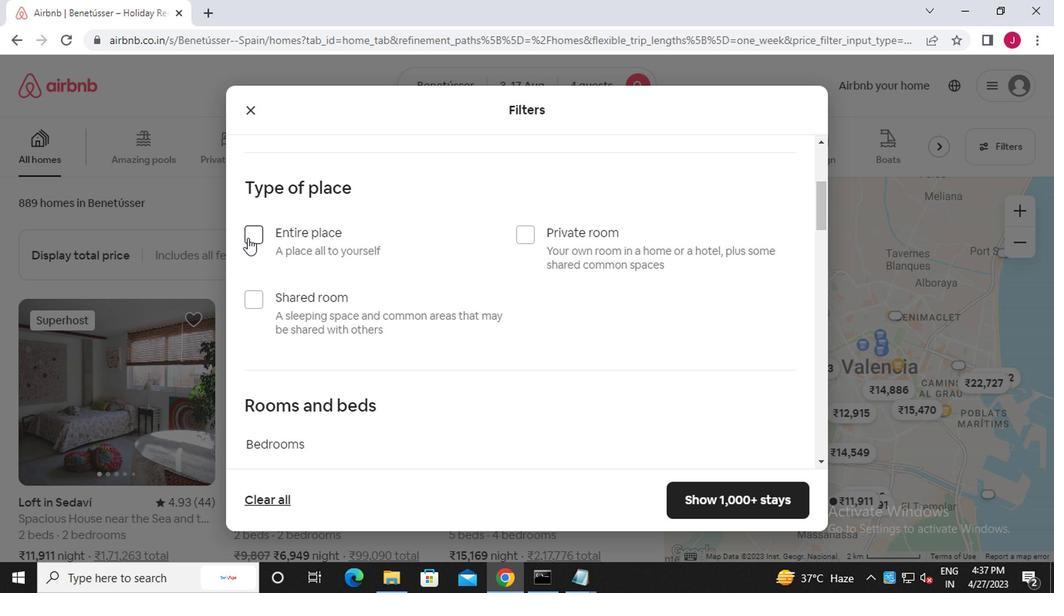 
Action: Mouse pressed left at (252, 237)
Screenshot: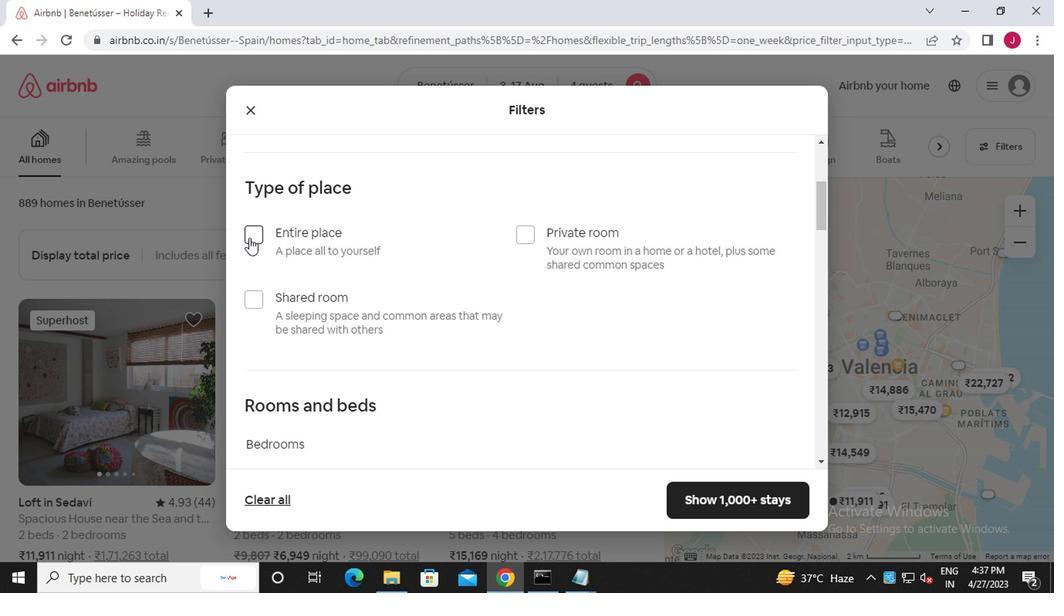 
Action: Mouse moved to (364, 324)
Screenshot: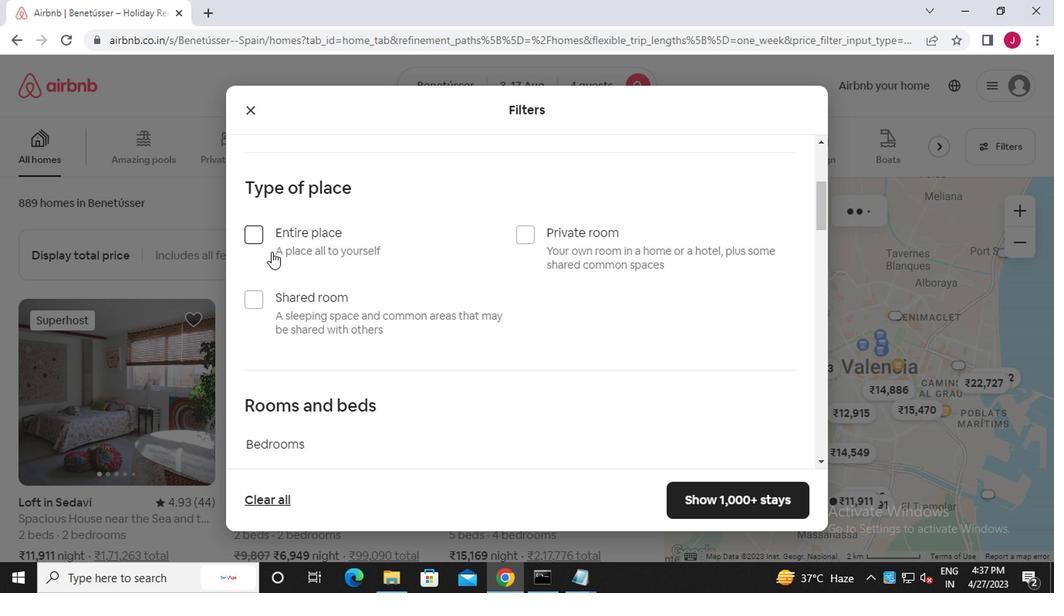 
Action: Mouse scrolled (364, 323) with delta (0, -1)
Screenshot: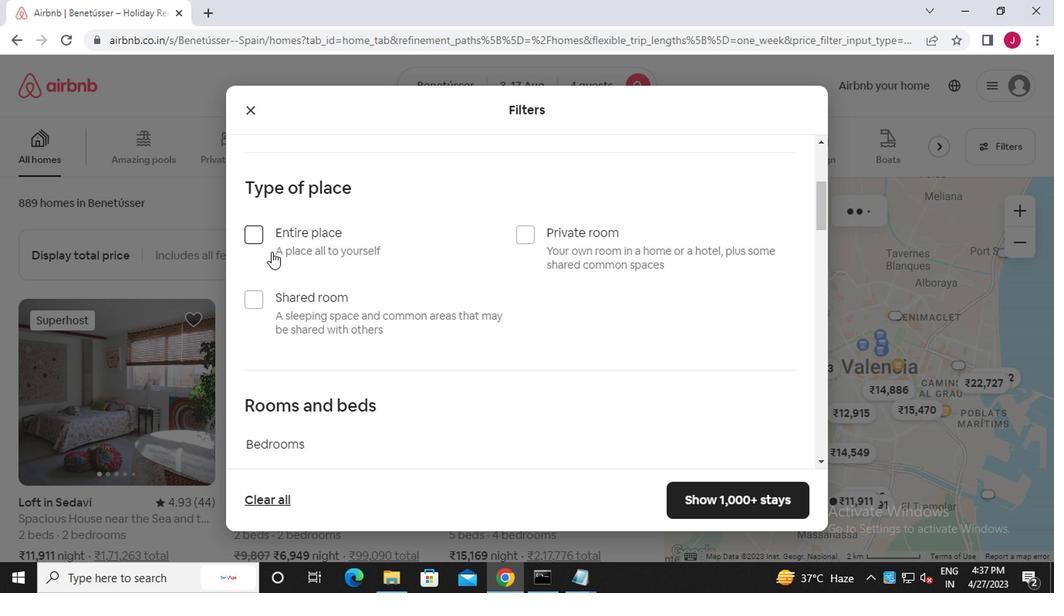 
Action: Mouse scrolled (364, 323) with delta (0, -1)
Screenshot: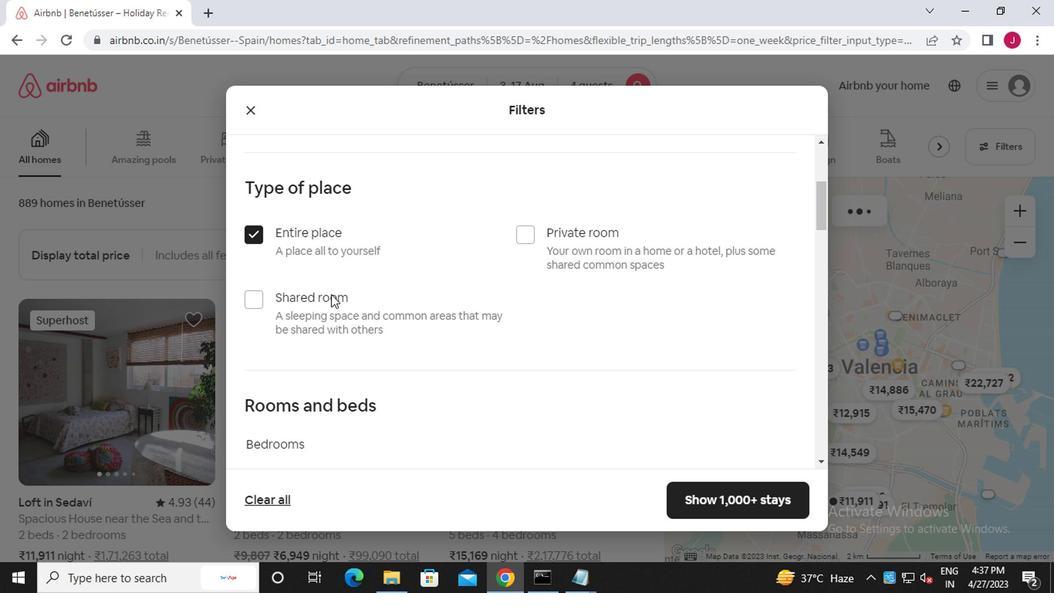 
Action: Mouse scrolled (364, 323) with delta (0, -1)
Screenshot: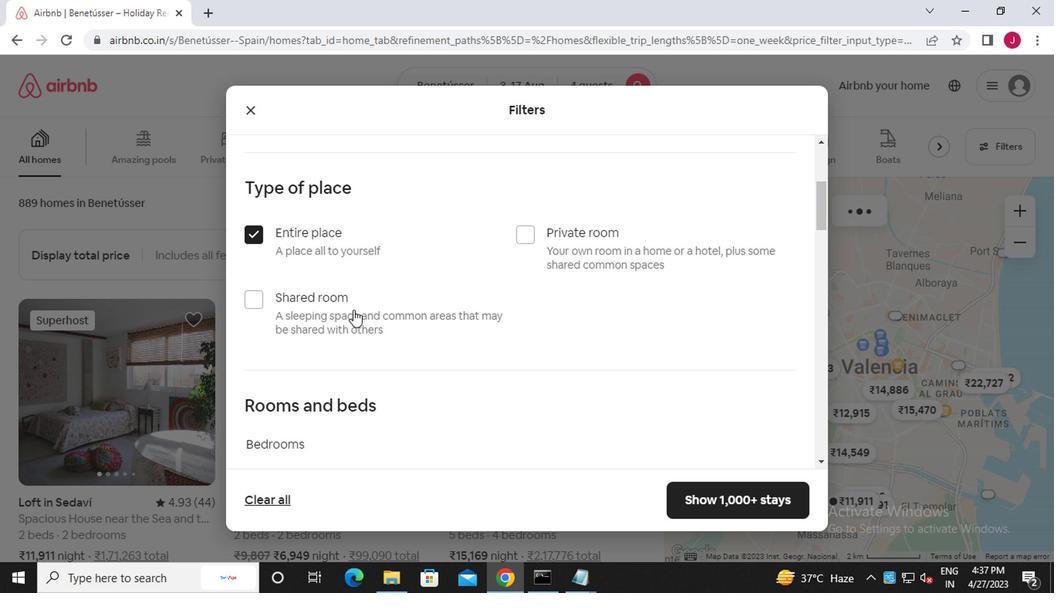 
Action: Mouse moved to (434, 258)
Screenshot: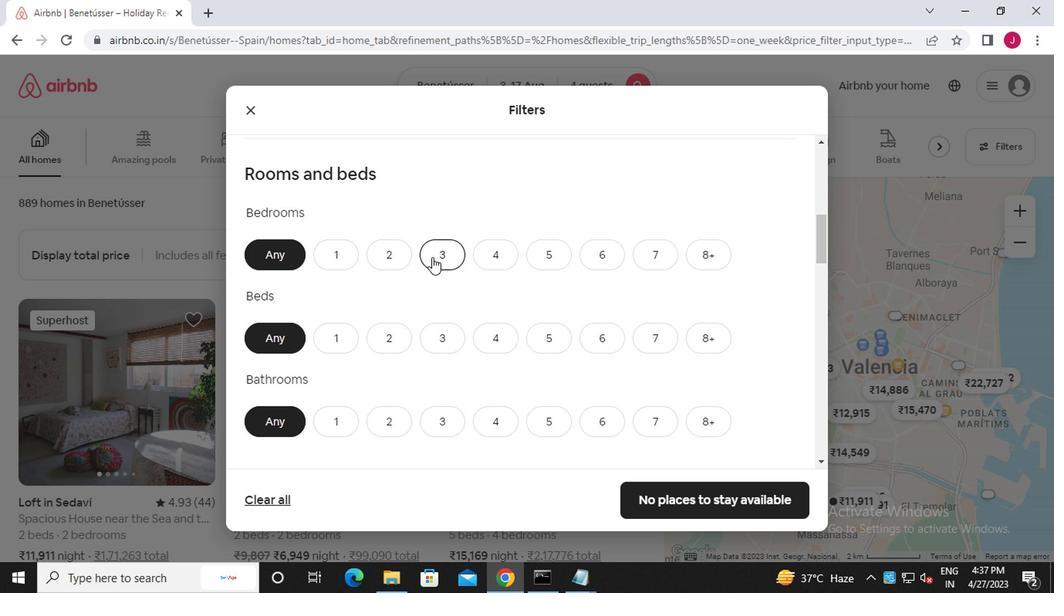 
Action: Mouse pressed left at (434, 258)
Screenshot: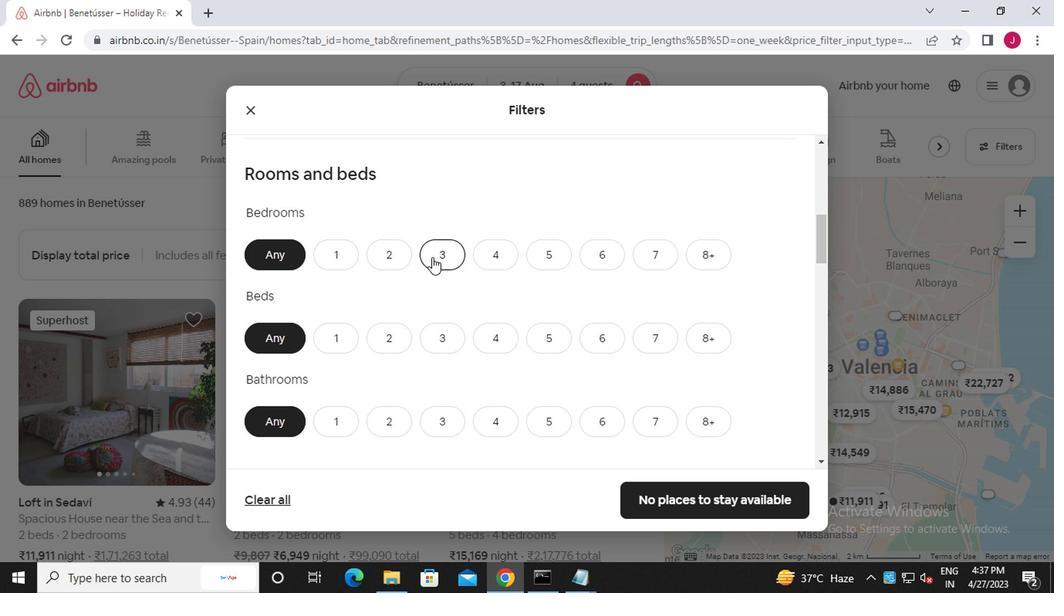 
Action: Mouse moved to (491, 339)
Screenshot: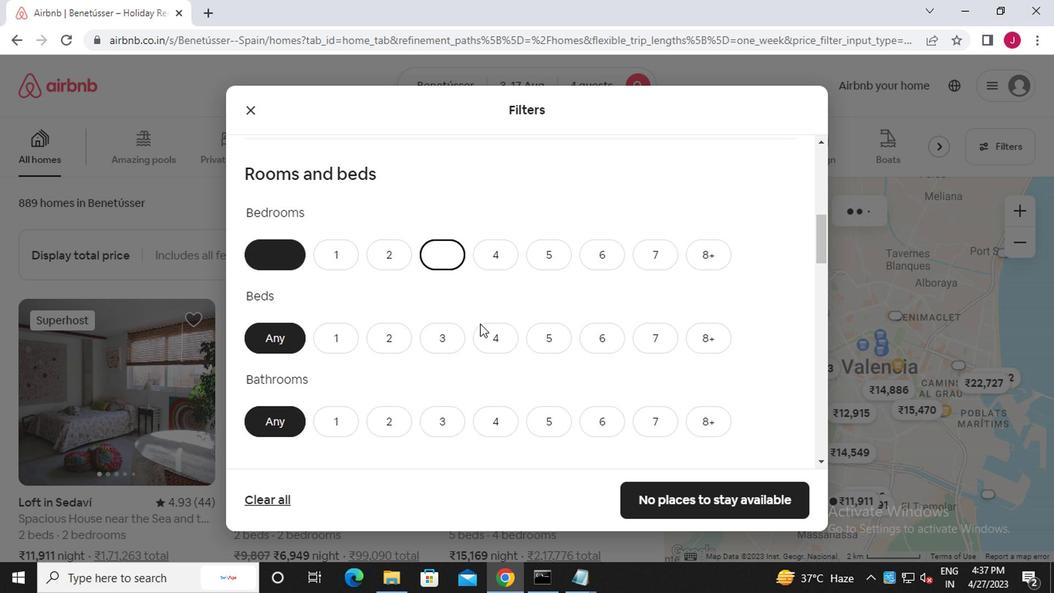 
Action: Mouse pressed left at (491, 339)
Screenshot: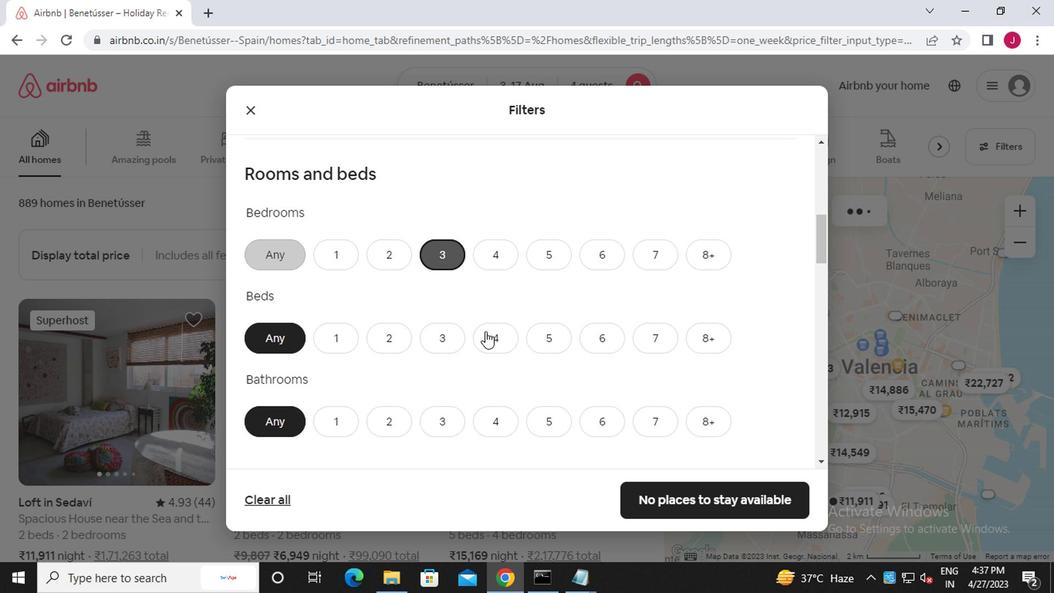 
Action: Mouse moved to (392, 423)
Screenshot: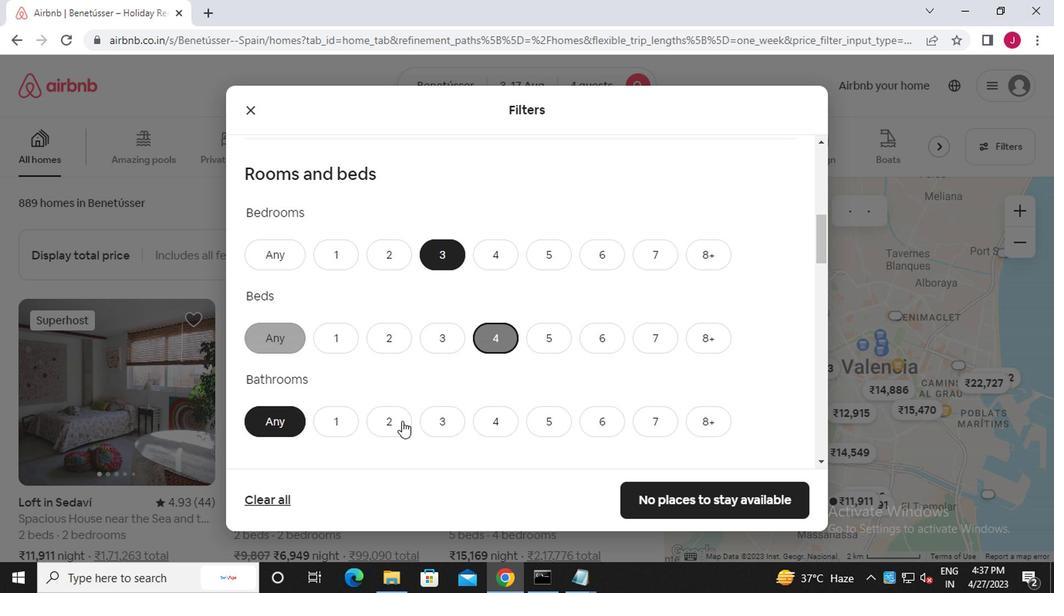 
Action: Mouse pressed left at (392, 423)
Screenshot: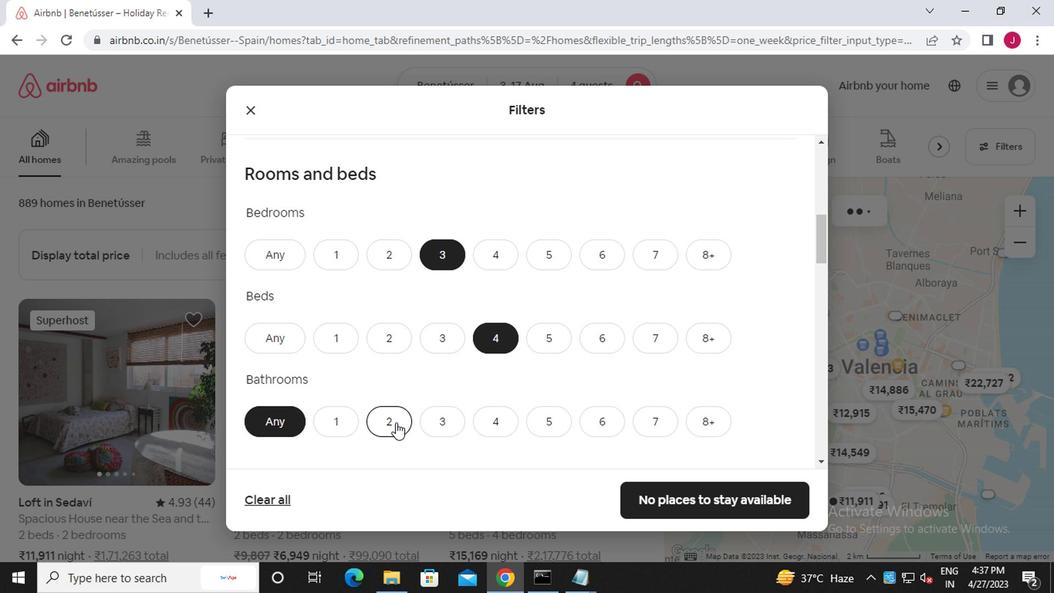 
Action: Mouse moved to (387, 419)
Screenshot: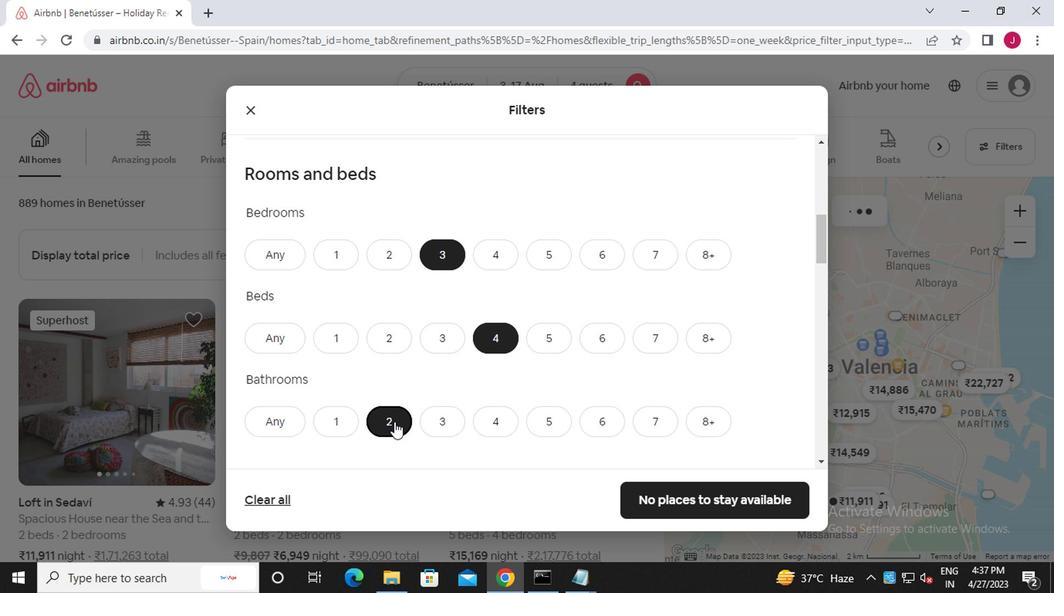 
Action: Mouse scrolled (387, 418) with delta (0, -1)
Screenshot: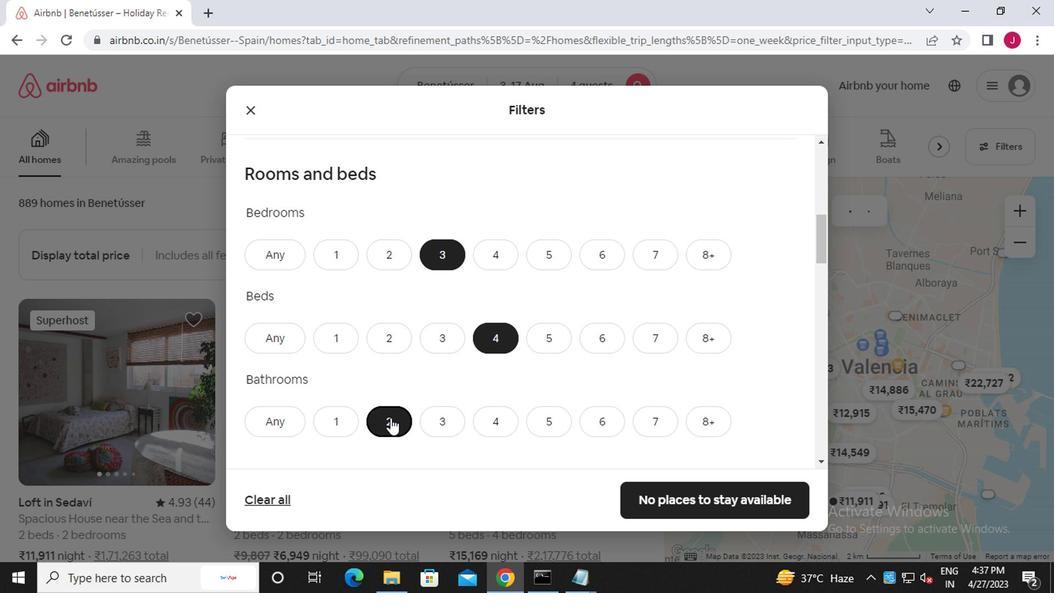 
Action: Mouse scrolled (387, 418) with delta (0, -1)
Screenshot: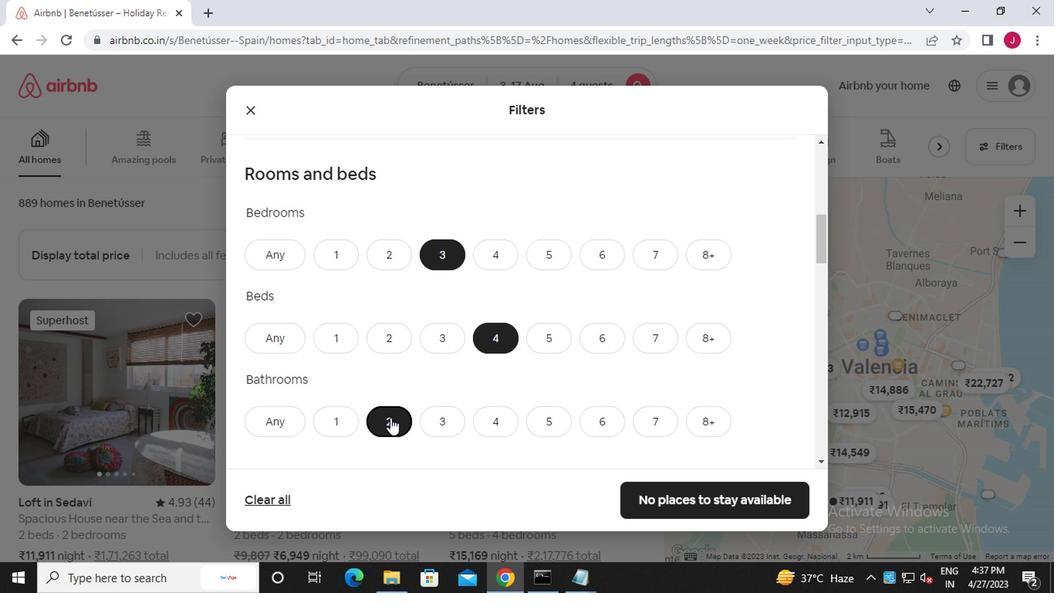 
Action: Mouse scrolled (387, 418) with delta (0, -1)
Screenshot: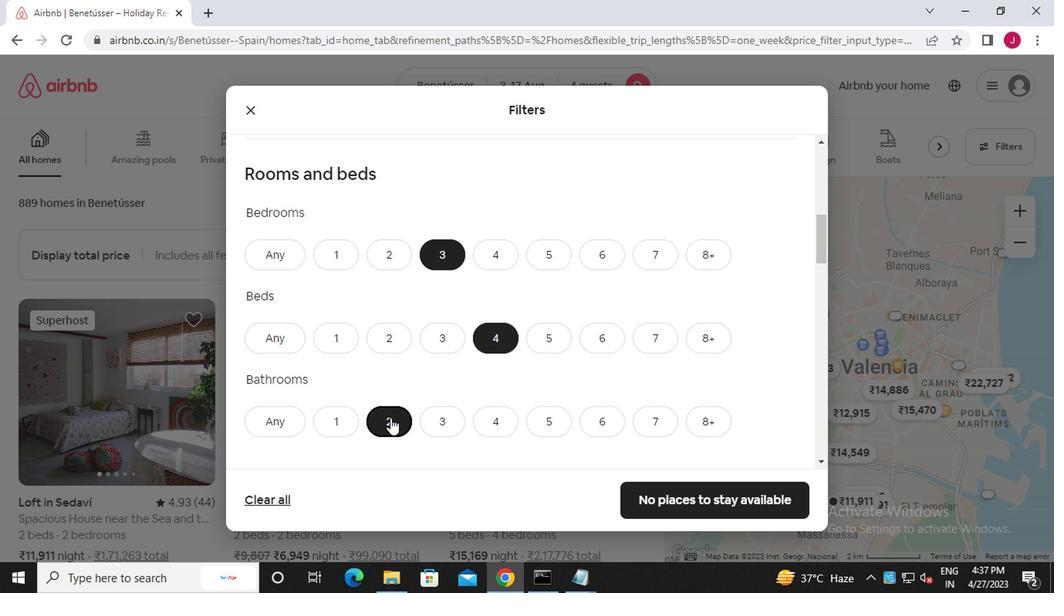
Action: Mouse moved to (302, 375)
Screenshot: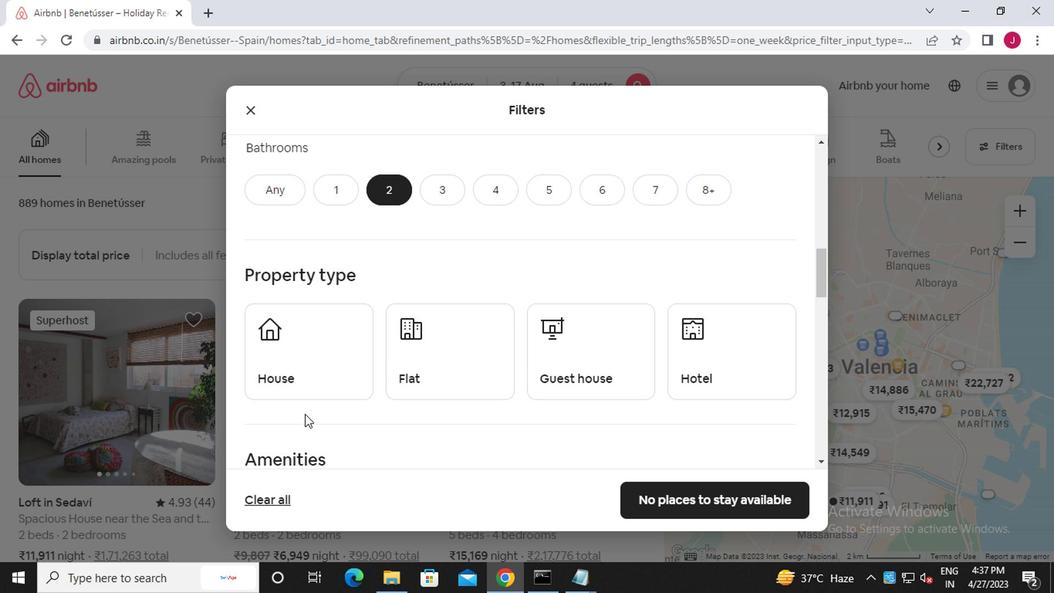 
Action: Mouse pressed left at (302, 375)
Screenshot: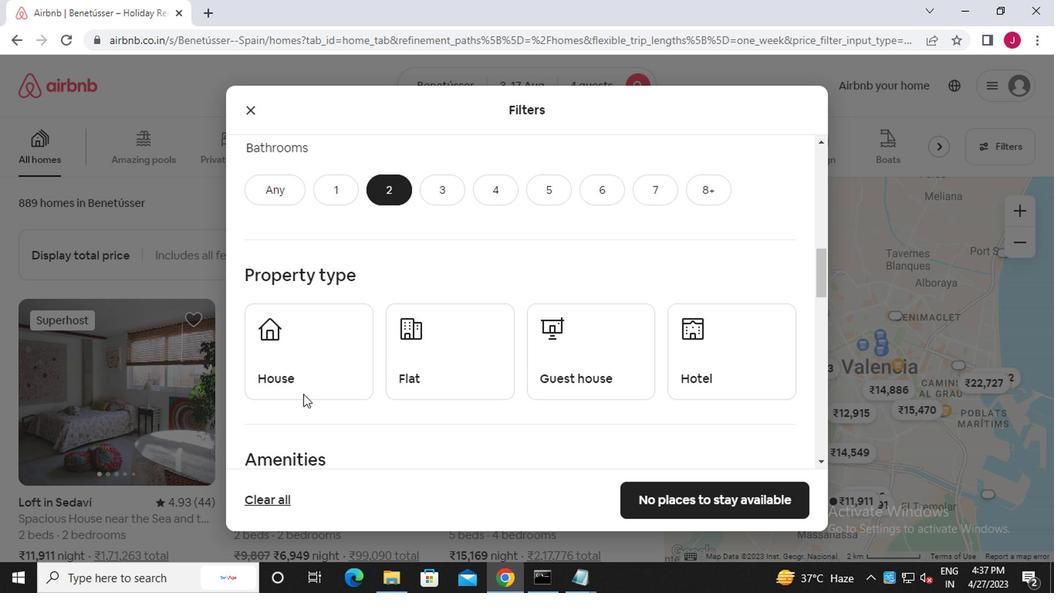 
Action: Mouse moved to (414, 371)
Screenshot: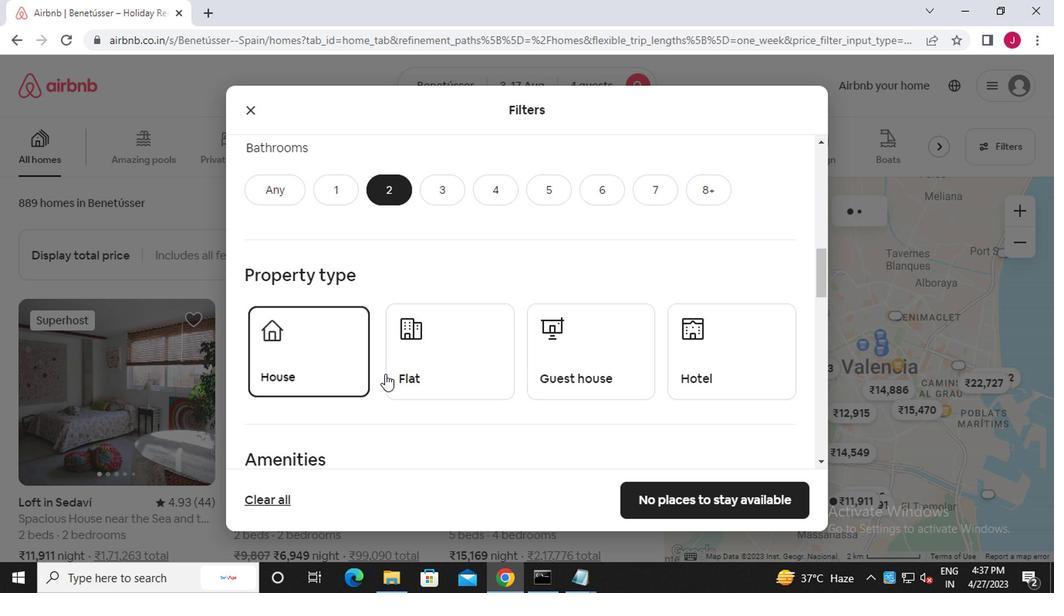
Action: Mouse pressed left at (414, 371)
Screenshot: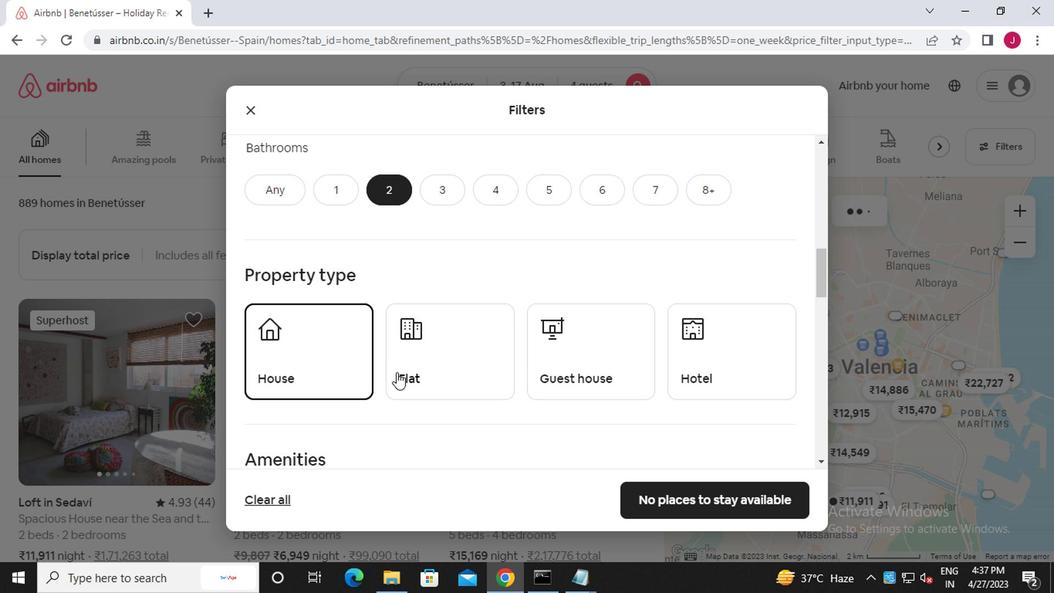 
Action: Mouse moved to (613, 366)
Screenshot: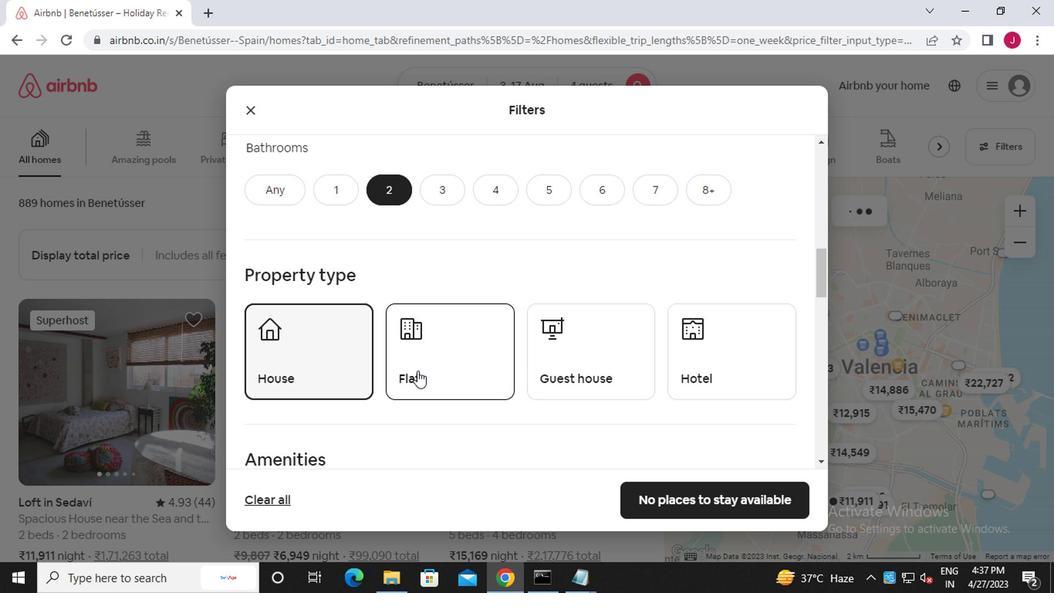 
Action: Mouse pressed left at (613, 366)
Screenshot: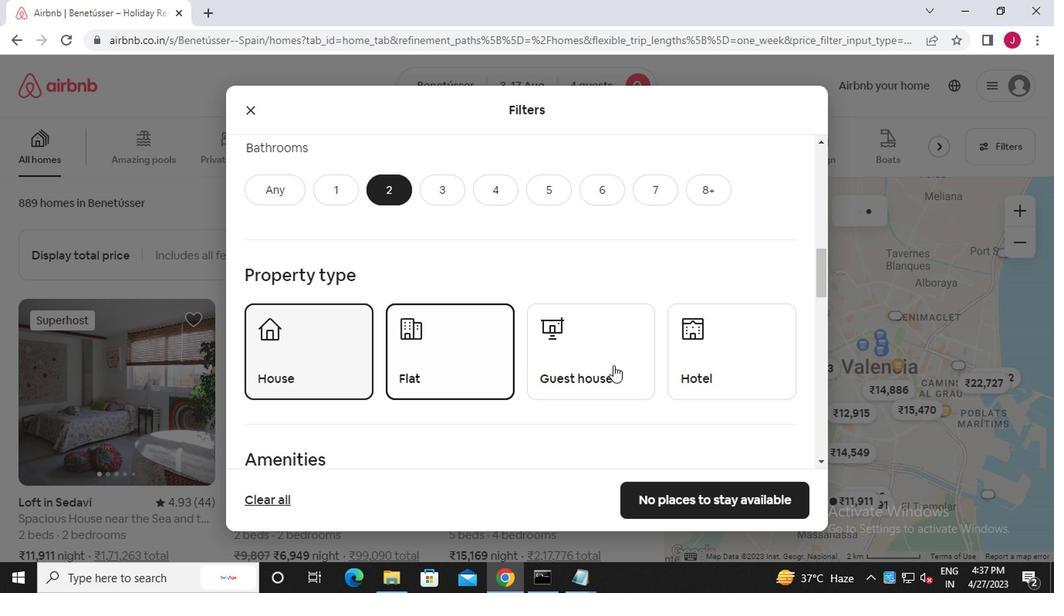 
Action: Mouse moved to (612, 364)
Screenshot: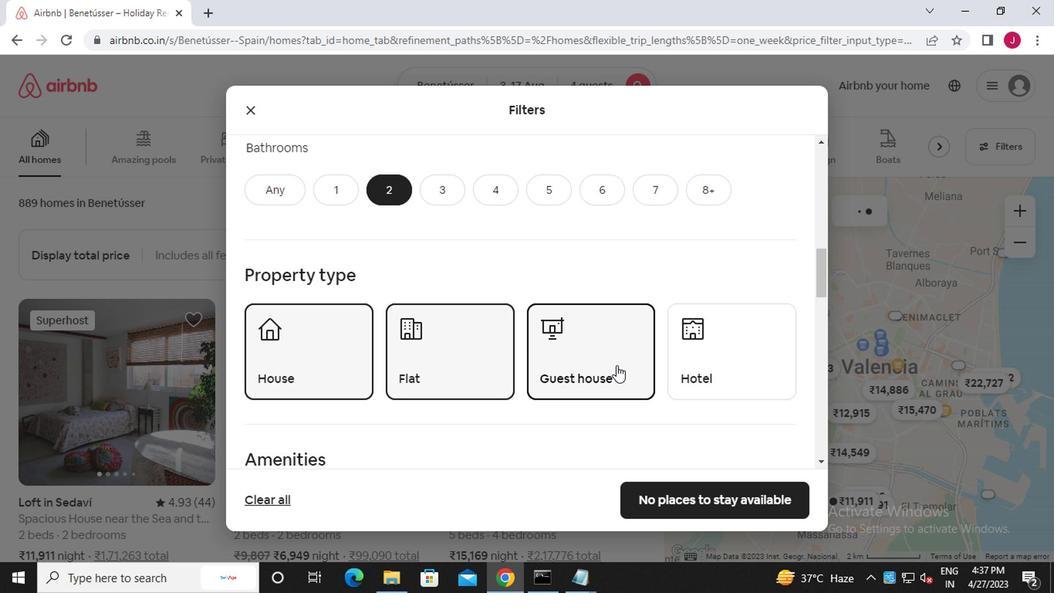 
Action: Mouse scrolled (612, 364) with delta (0, 0)
Screenshot: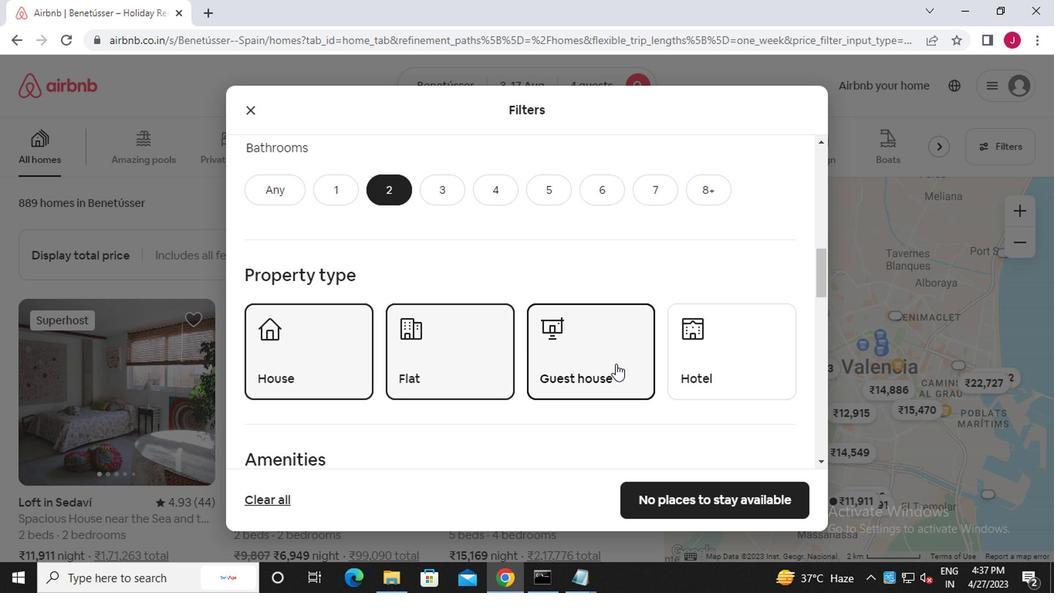 
Action: Mouse scrolled (612, 364) with delta (0, 0)
Screenshot: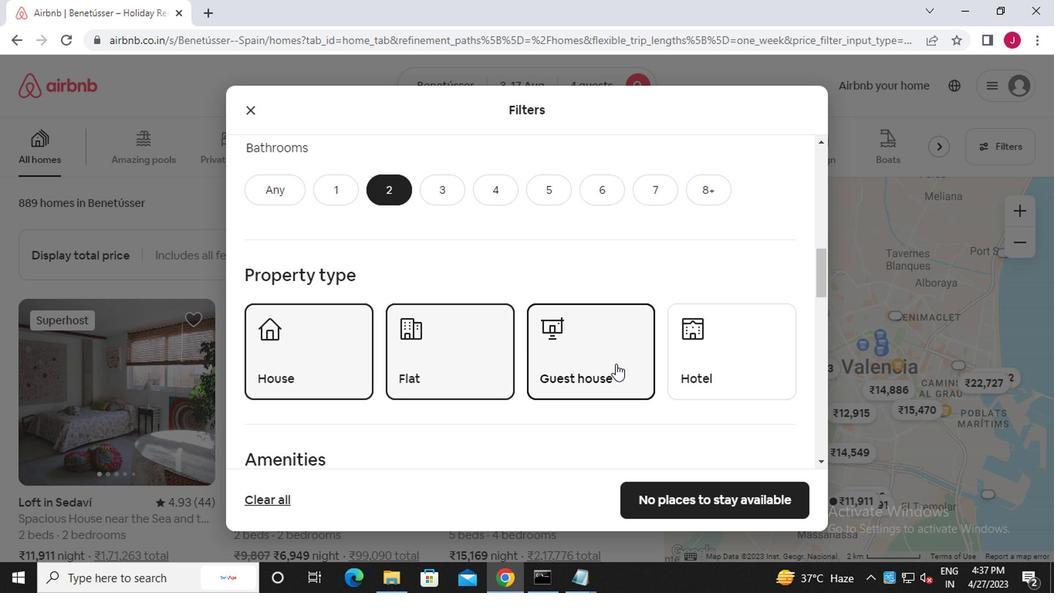 
Action: Mouse scrolled (612, 364) with delta (0, 0)
Screenshot: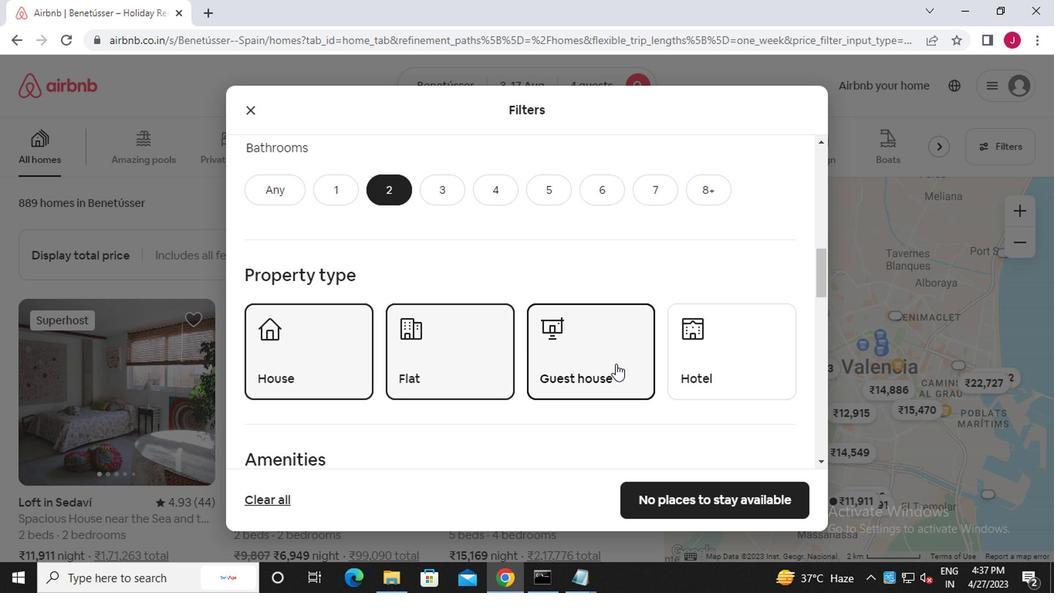 
Action: Mouse scrolled (612, 364) with delta (0, 0)
Screenshot: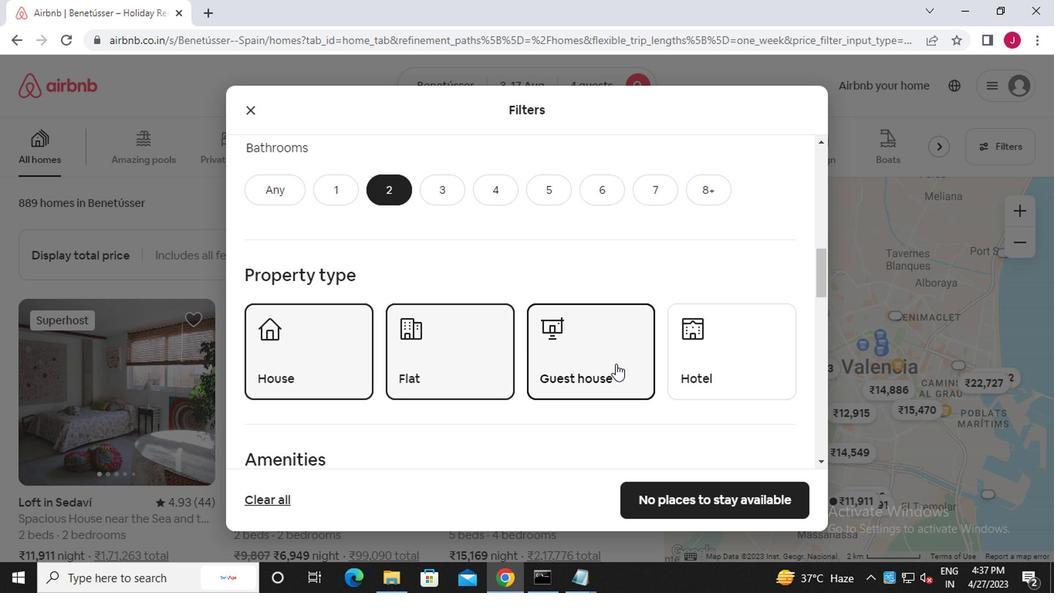 
Action: Mouse moved to (253, 262)
Screenshot: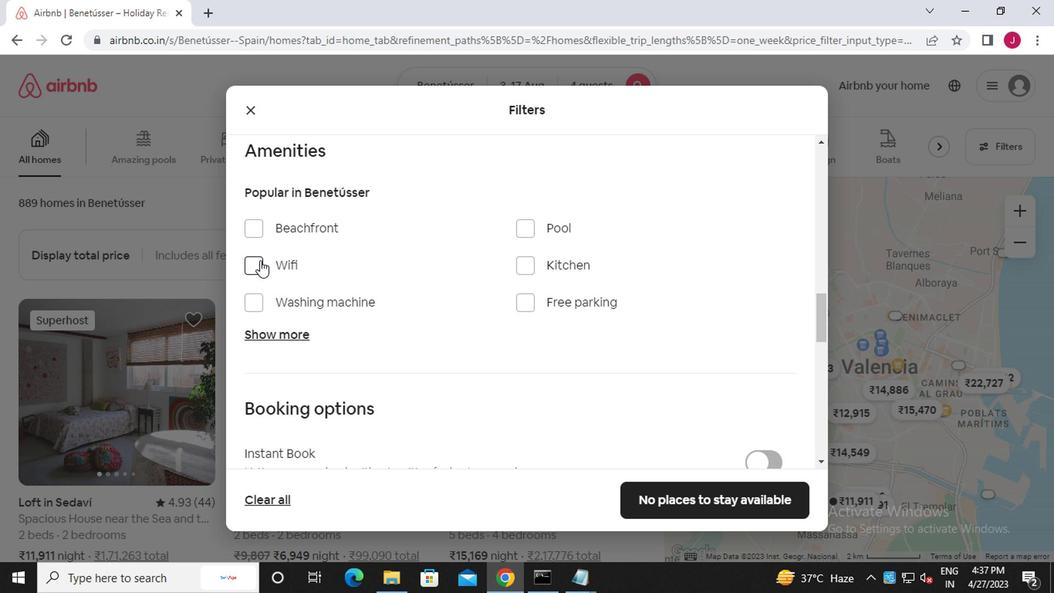 
Action: Mouse pressed left at (253, 262)
Screenshot: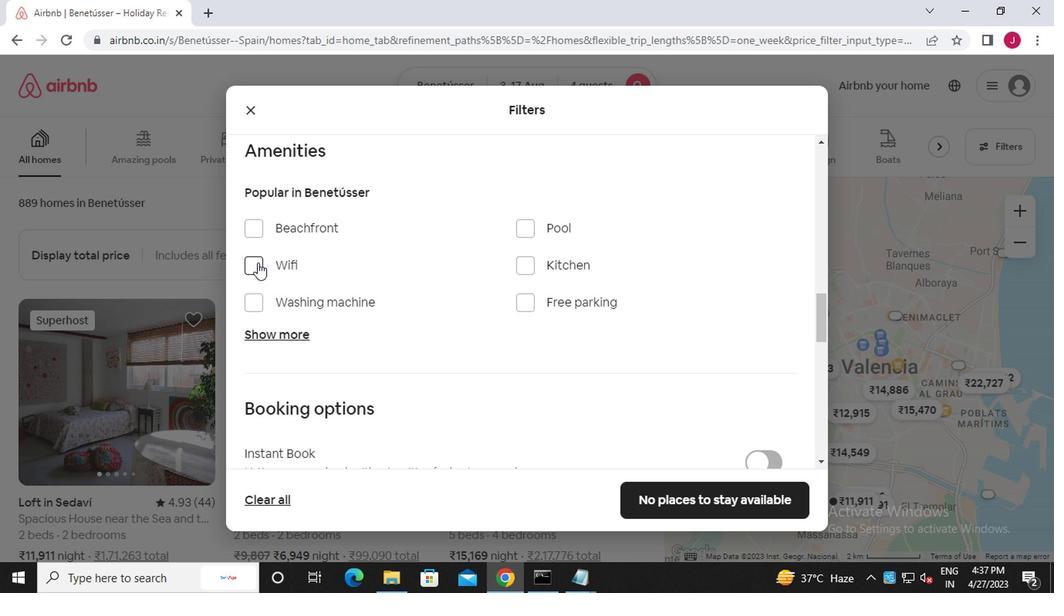 
Action: Mouse moved to (567, 325)
Screenshot: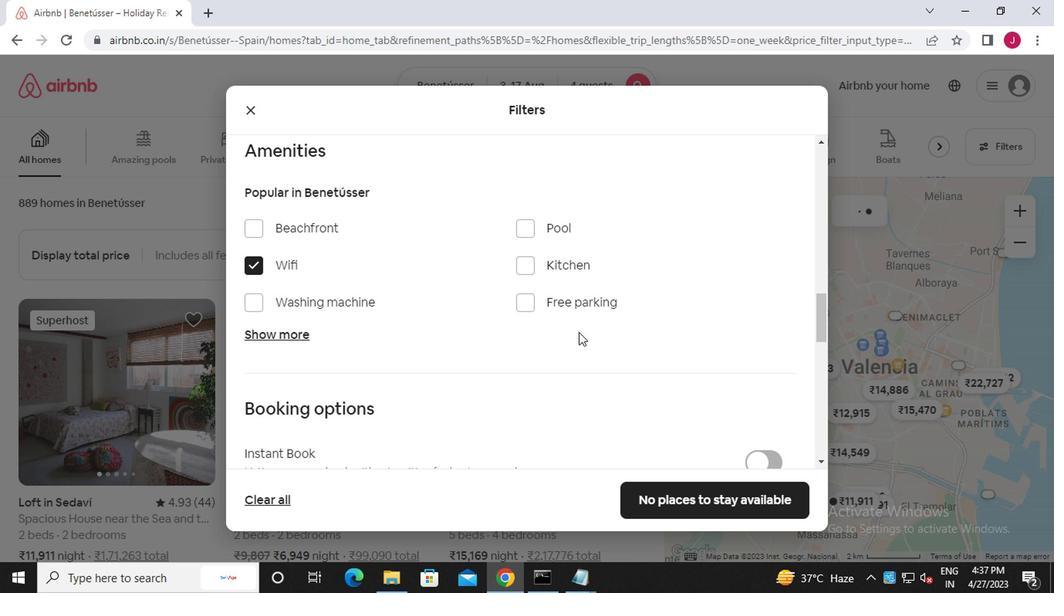 
Action: Mouse scrolled (567, 324) with delta (0, 0)
Screenshot: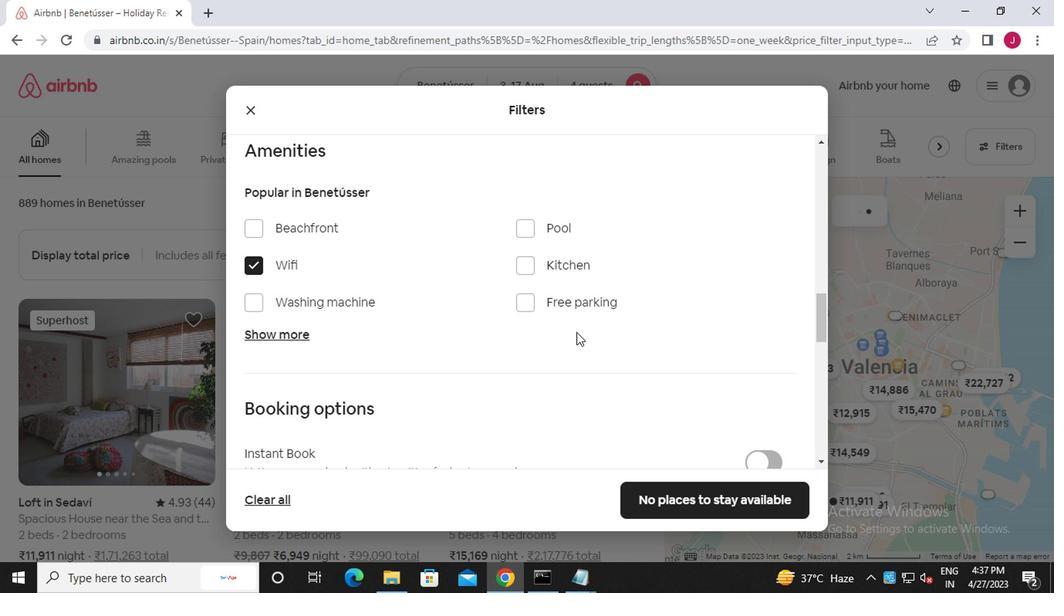 
Action: Mouse scrolled (567, 324) with delta (0, 0)
Screenshot: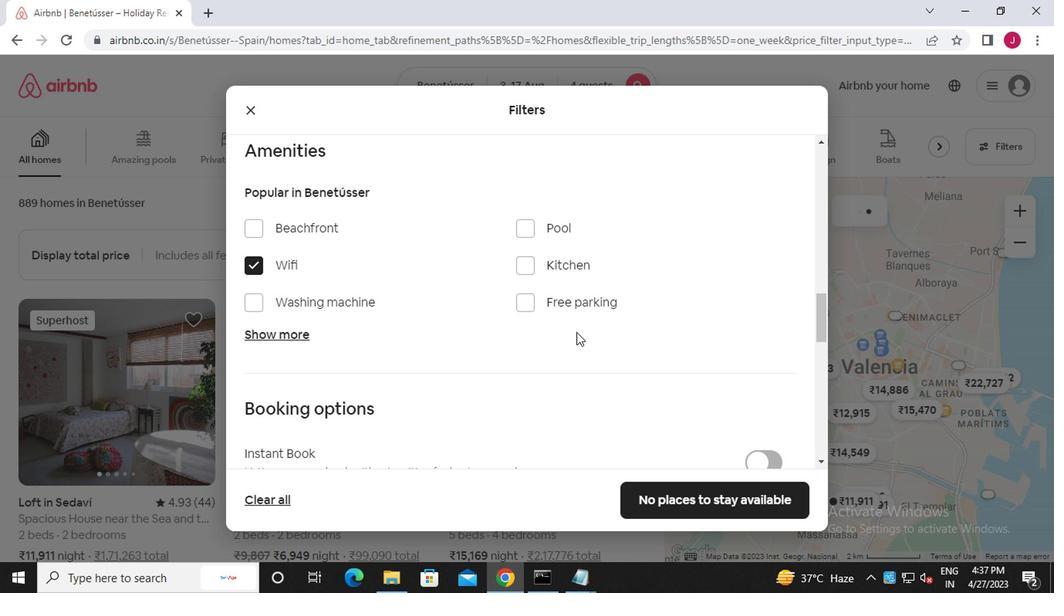 
Action: Mouse scrolled (567, 324) with delta (0, 0)
Screenshot: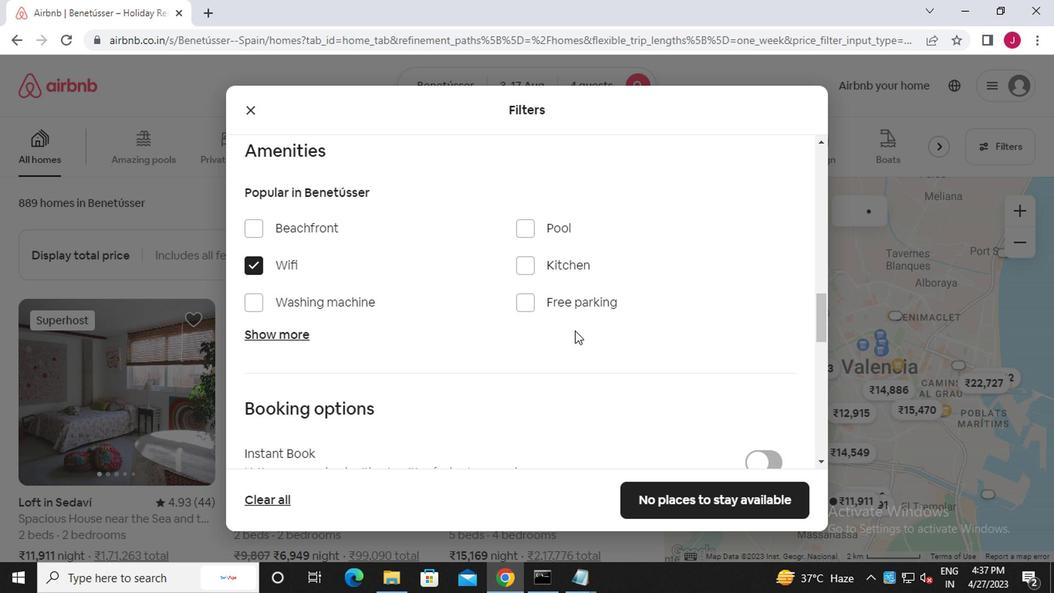 
Action: Mouse scrolled (567, 324) with delta (0, 0)
Screenshot: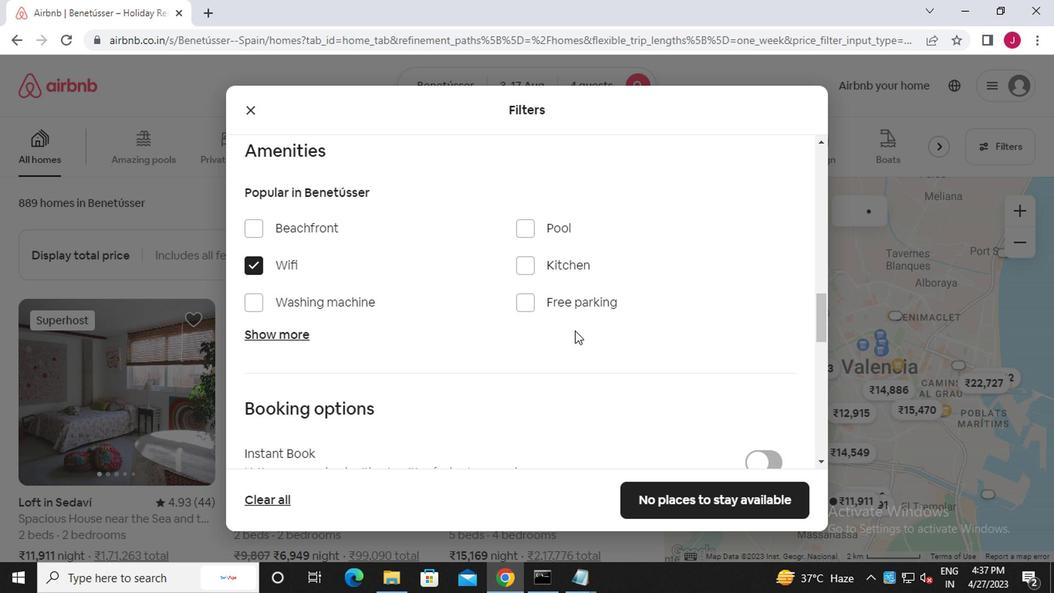 
Action: Mouse scrolled (567, 324) with delta (0, 0)
Screenshot: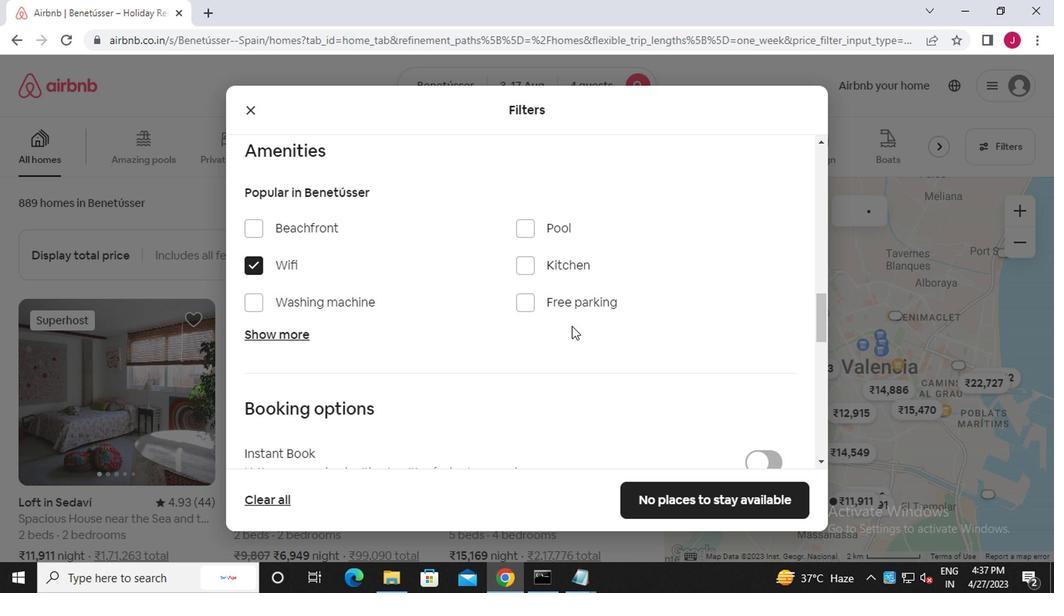 
Action: Mouse scrolled (567, 324) with delta (0, 0)
Screenshot: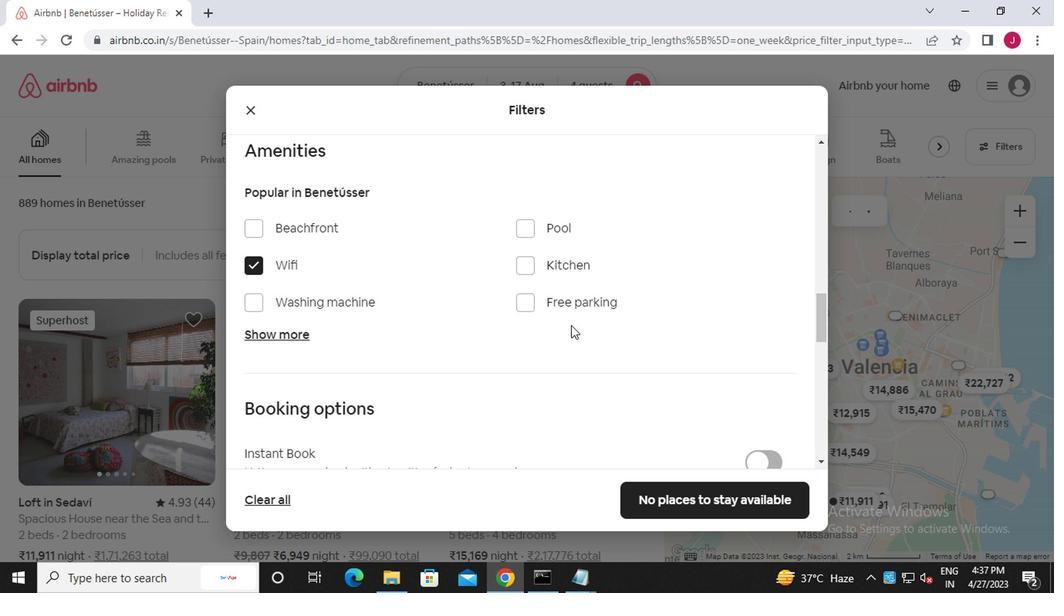 
Action: Mouse moved to (652, 287)
Screenshot: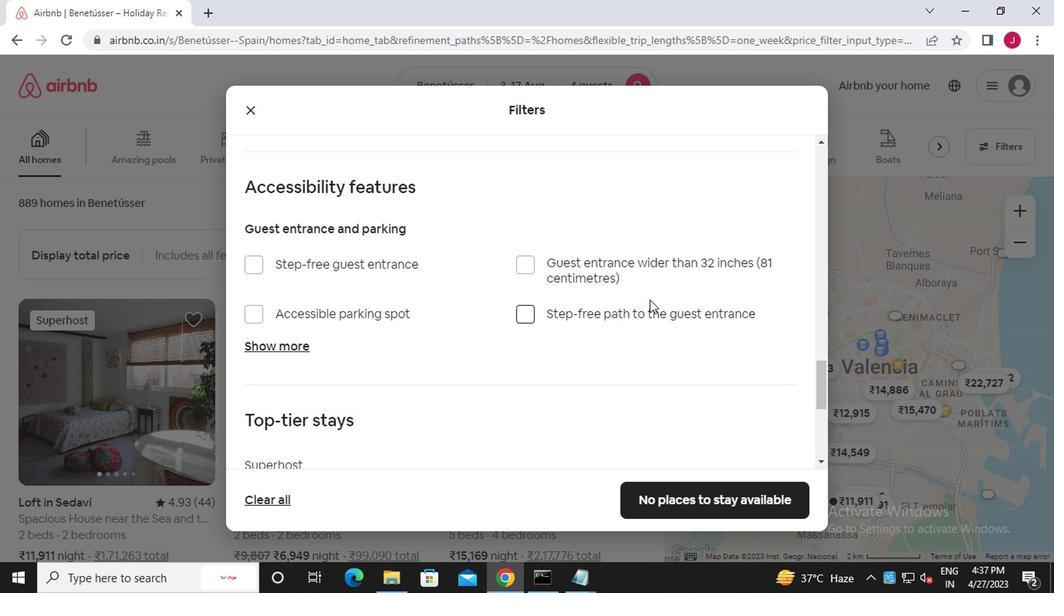 
Action: Mouse scrolled (652, 288) with delta (0, 0)
Screenshot: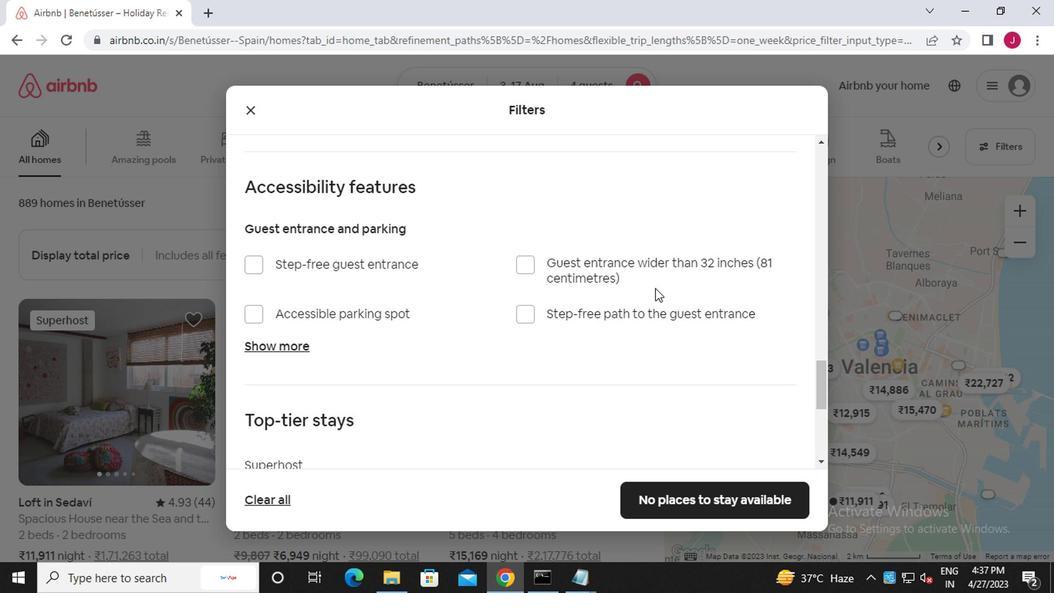 
Action: Mouse scrolled (652, 288) with delta (0, 0)
Screenshot: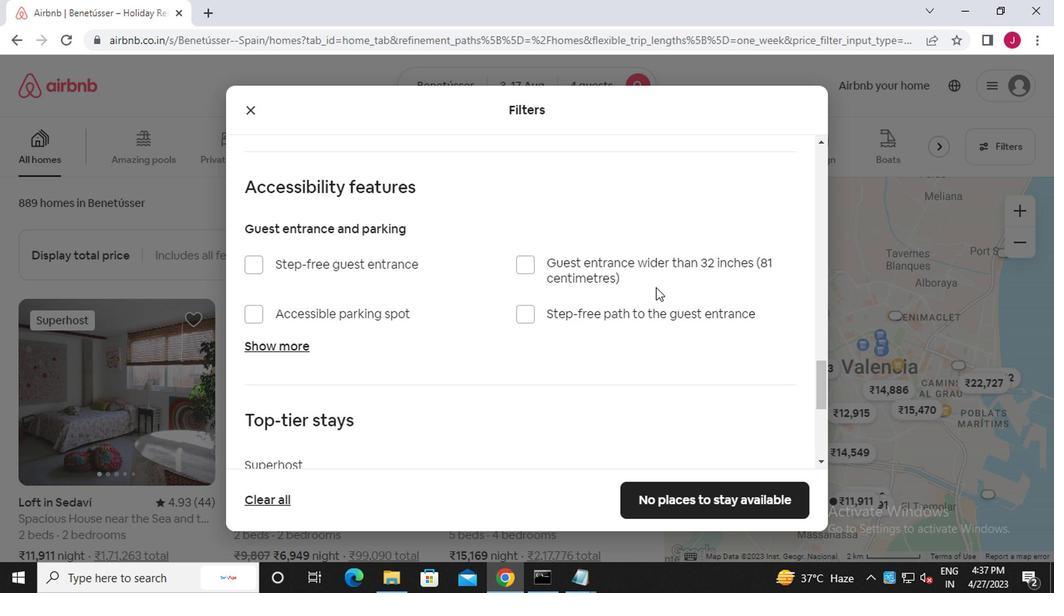 
Action: Mouse moved to (758, 209)
Screenshot: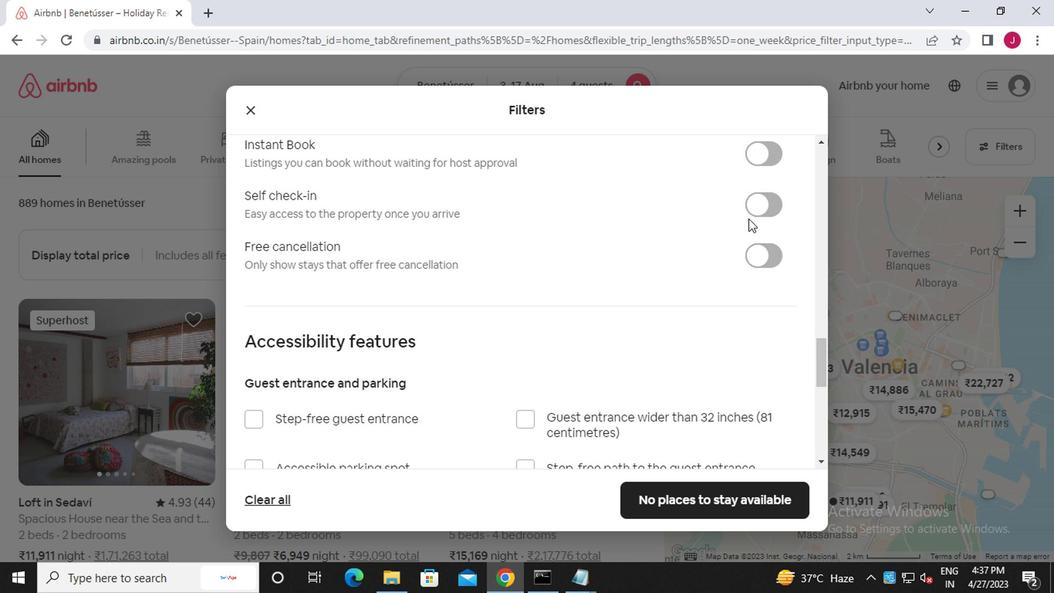 
Action: Mouse pressed left at (758, 209)
Screenshot: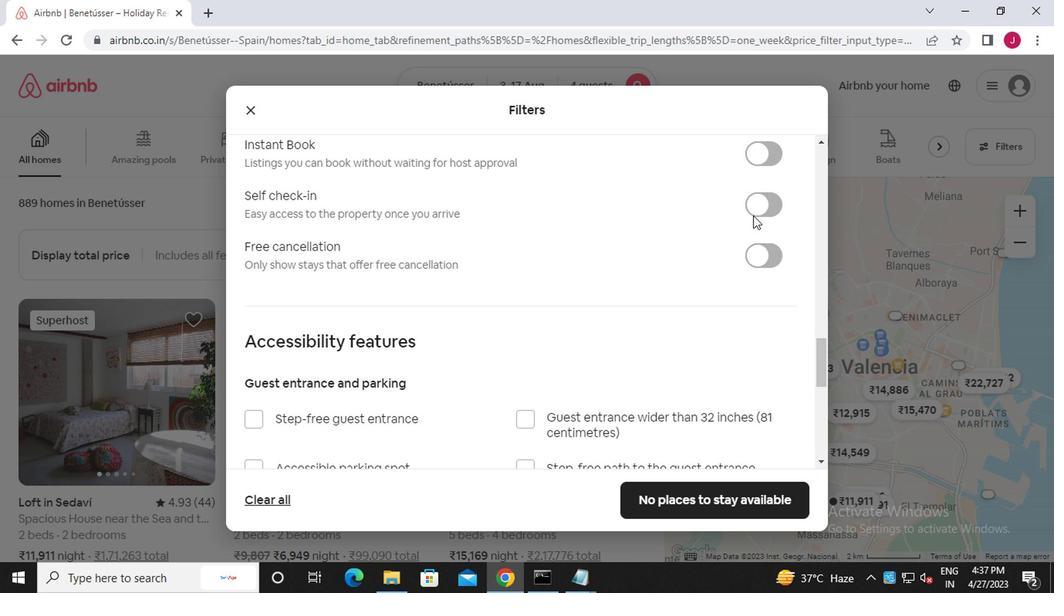 
Action: Mouse moved to (414, 335)
Screenshot: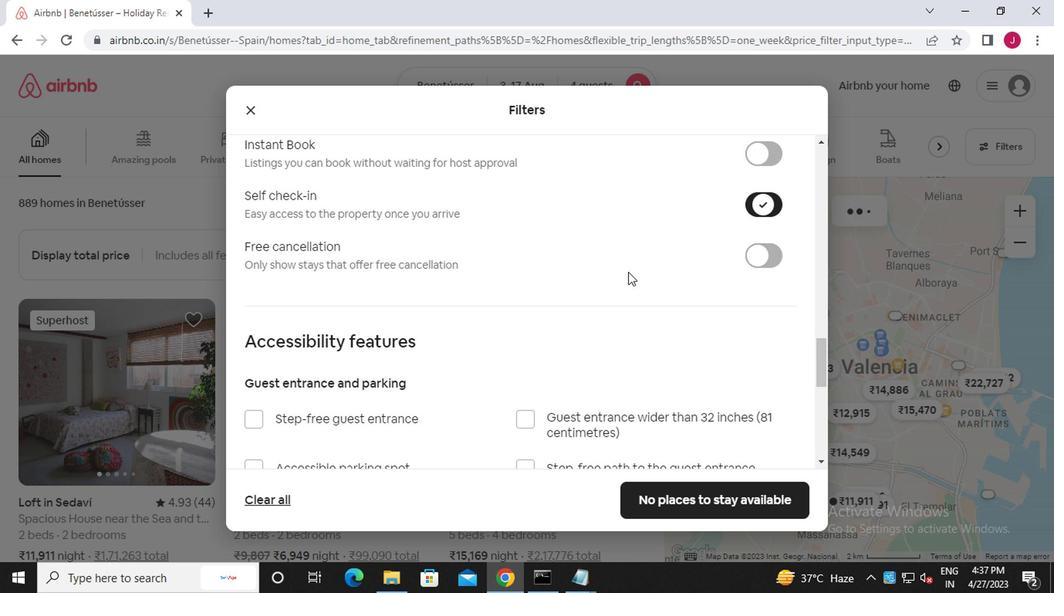 
Action: Mouse scrolled (414, 334) with delta (0, -1)
Screenshot: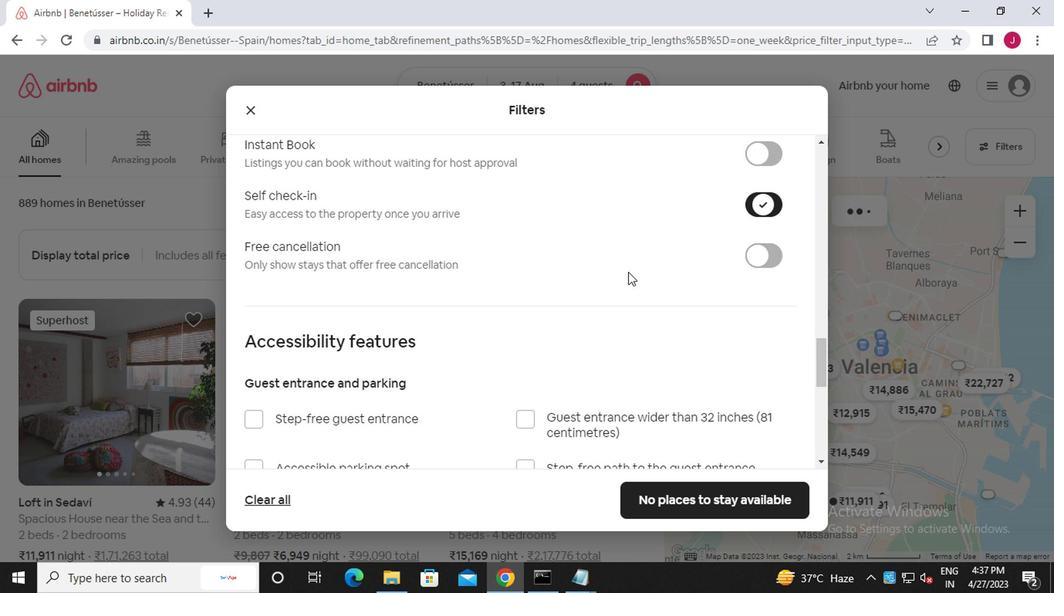 
Action: Mouse moved to (401, 343)
Screenshot: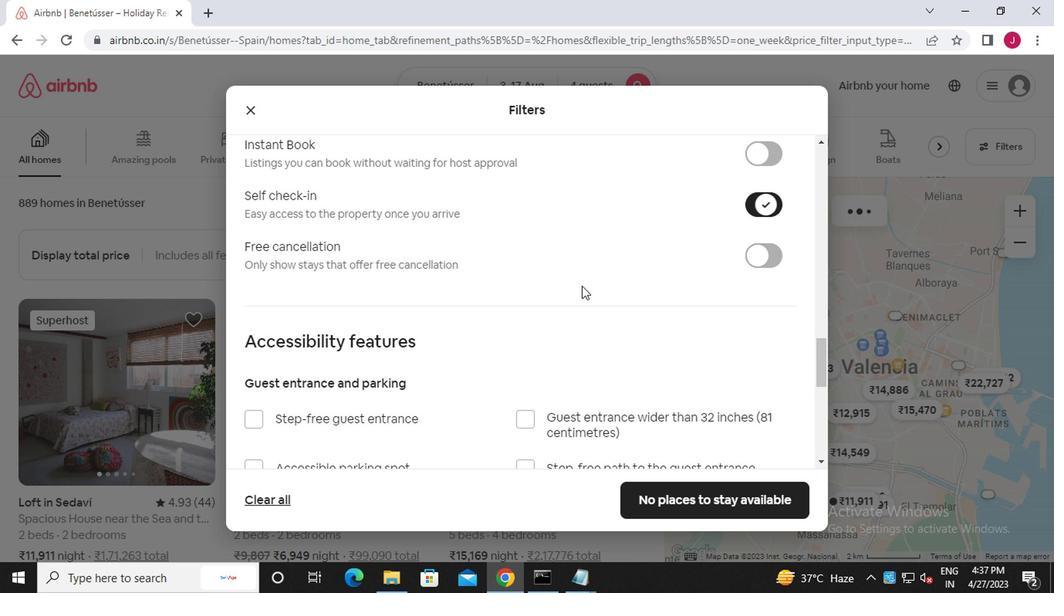 
Action: Mouse scrolled (401, 342) with delta (0, -1)
Screenshot: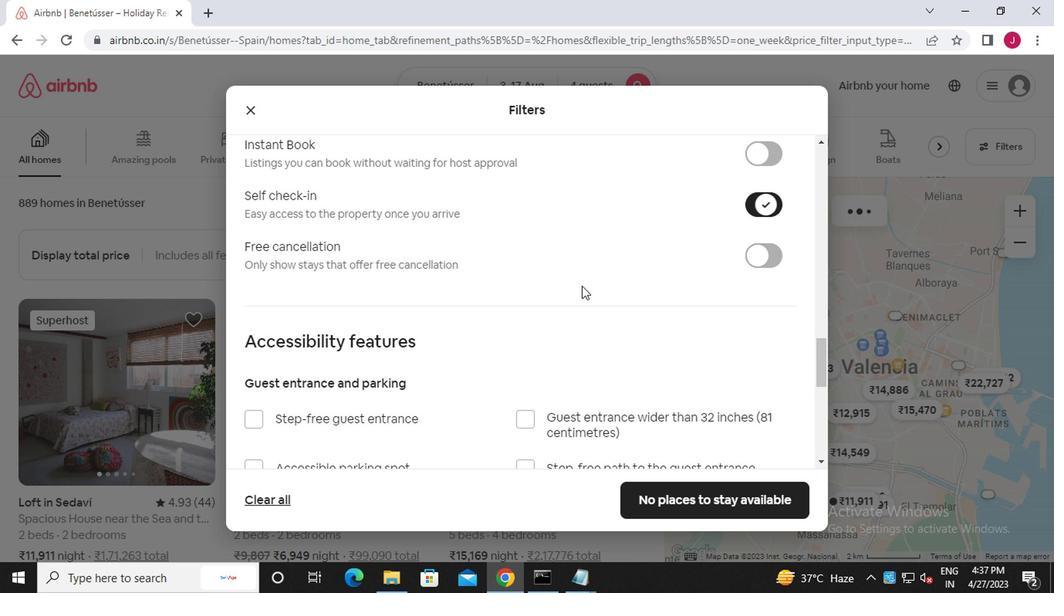 
Action: Mouse moved to (396, 344)
Screenshot: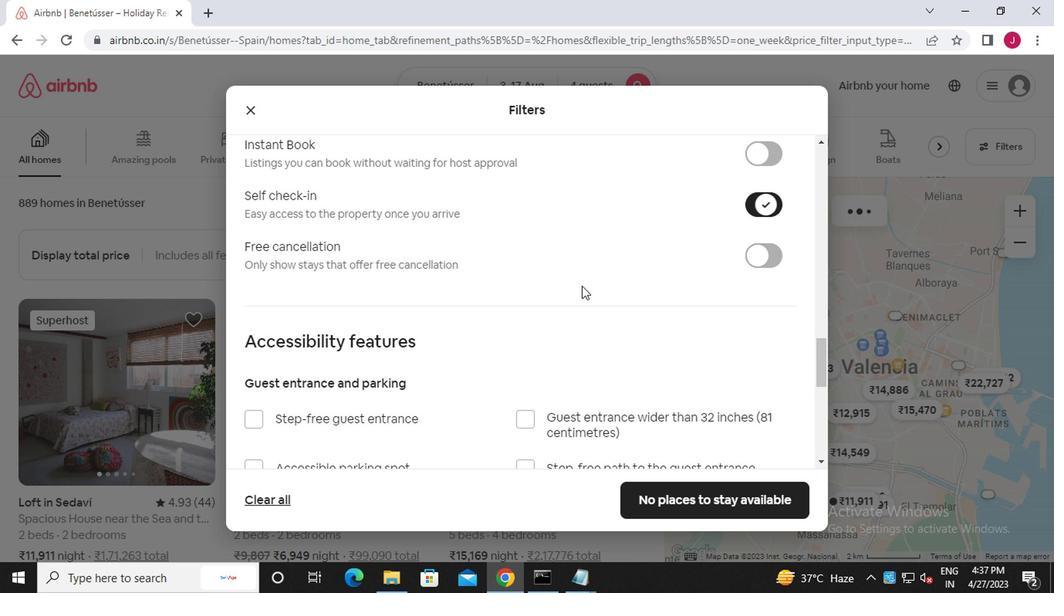 
Action: Mouse scrolled (396, 343) with delta (0, -1)
Screenshot: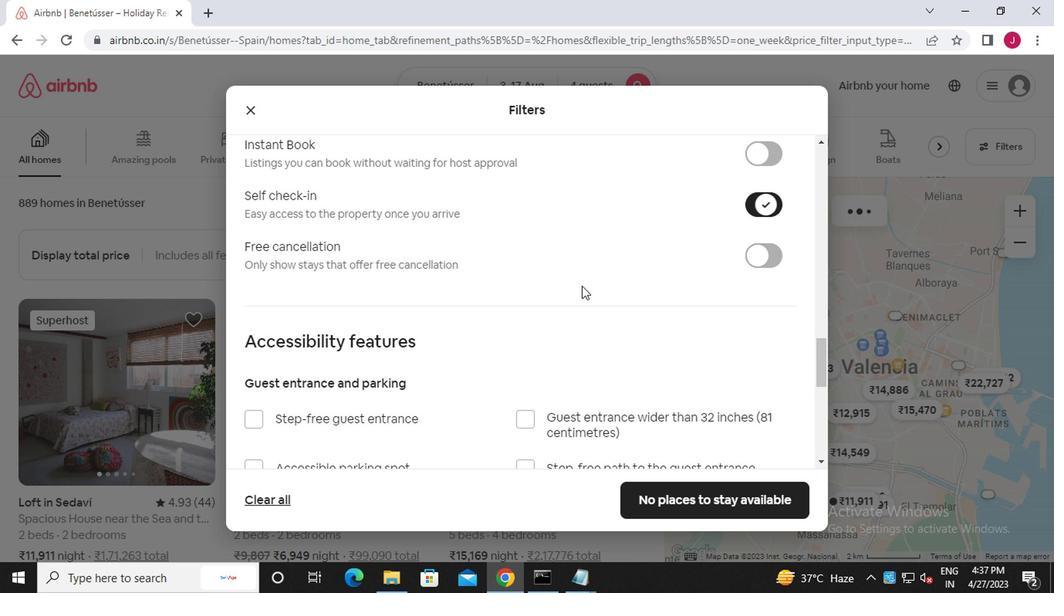 
Action: Mouse moved to (395, 345)
Screenshot: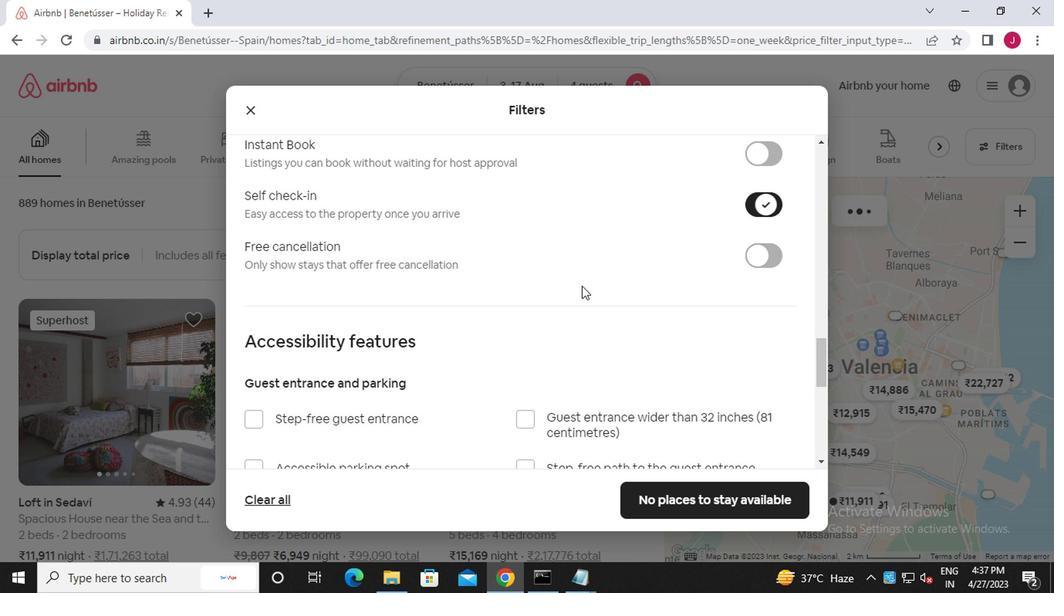 
Action: Mouse scrolled (395, 344) with delta (0, 0)
Screenshot: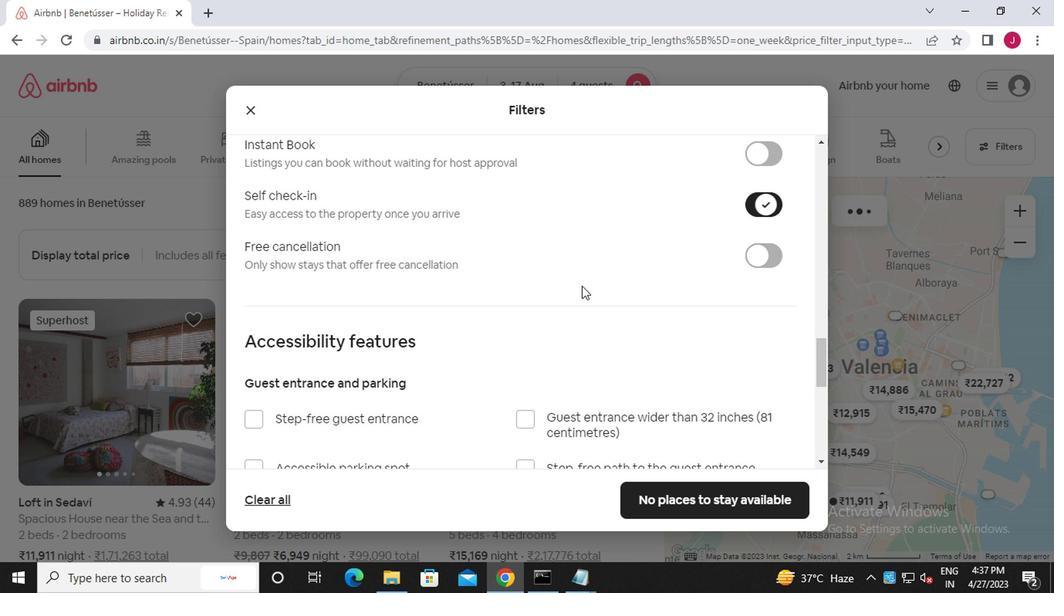 
Action: Mouse moved to (394, 345)
Screenshot: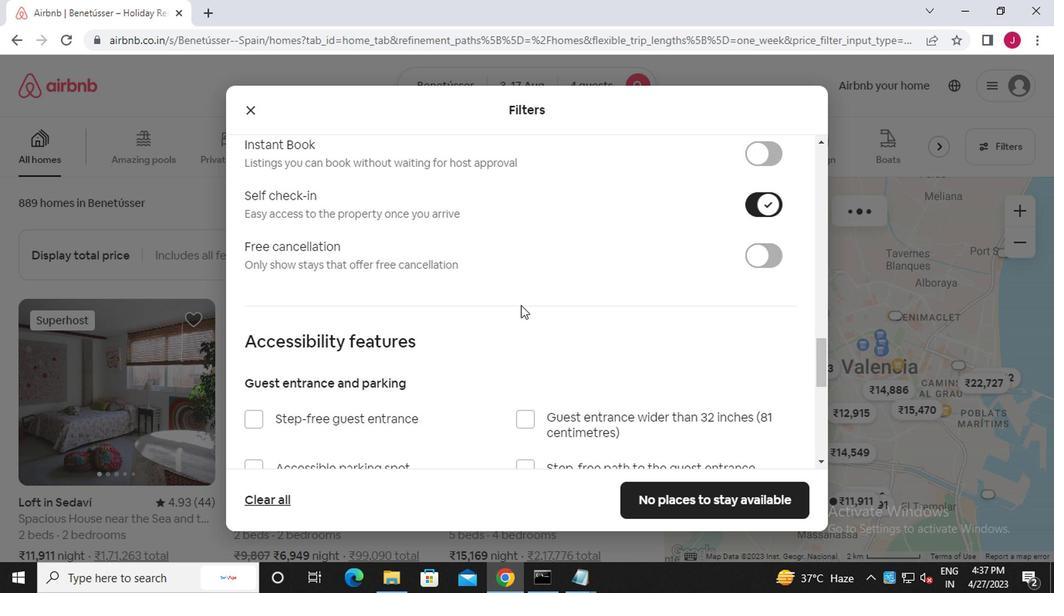 
Action: Mouse scrolled (394, 344) with delta (0, 0)
Screenshot: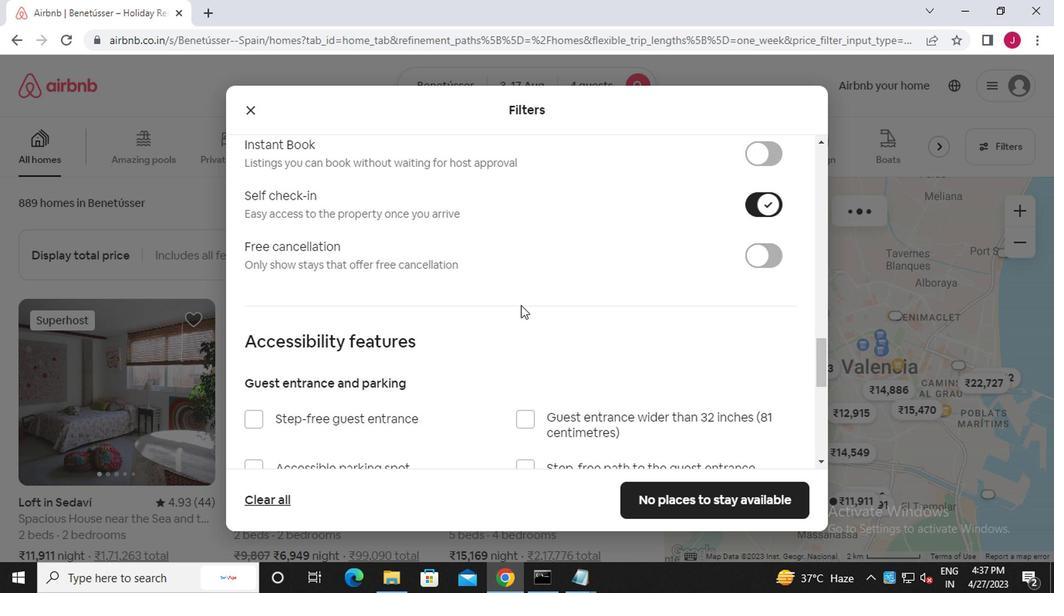 
Action: Mouse moved to (394, 345)
Screenshot: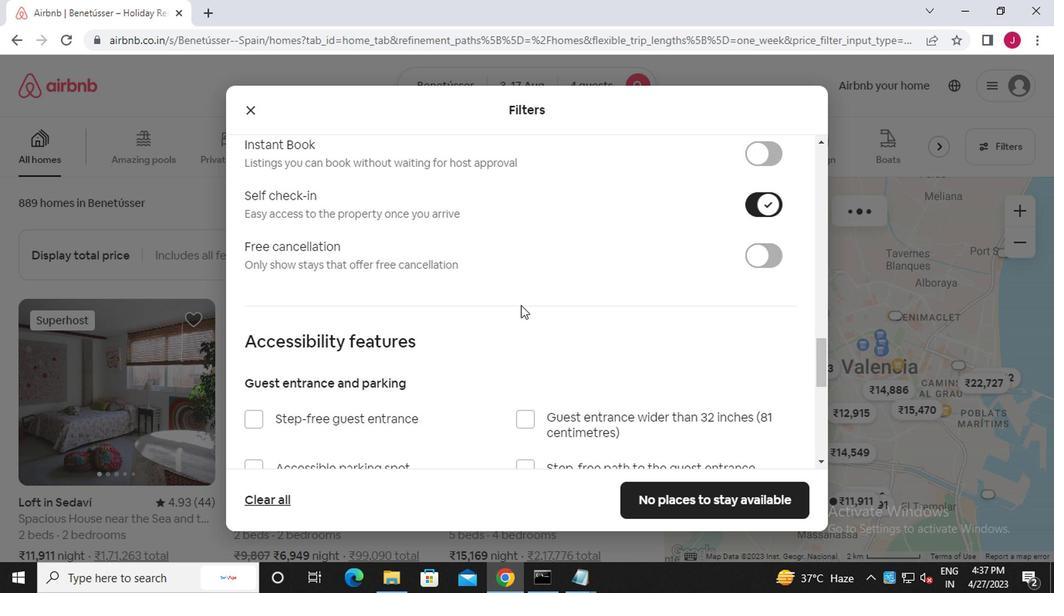 
Action: Mouse scrolled (394, 345) with delta (0, 0)
Screenshot: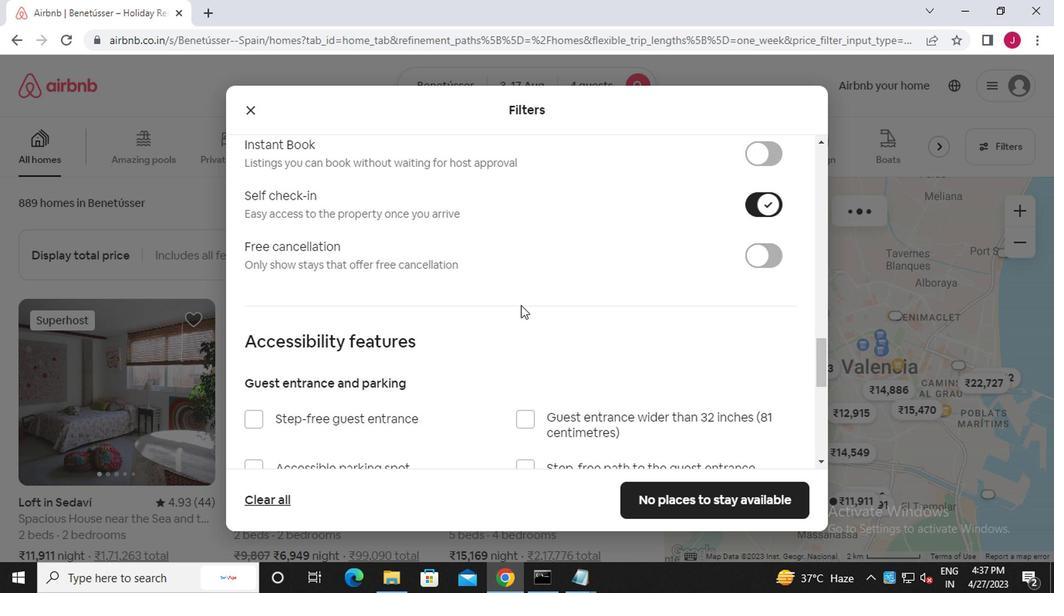 
Action: Mouse moved to (394, 345)
Screenshot: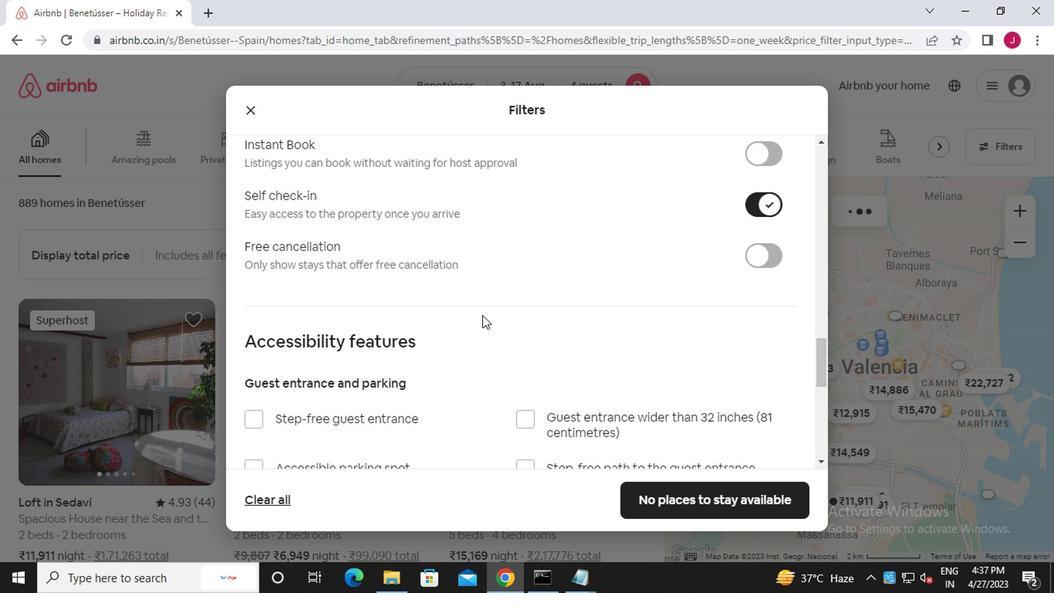 
Action: Mouse scrolled (394, 345) with delta (0, 0)
Screenshot: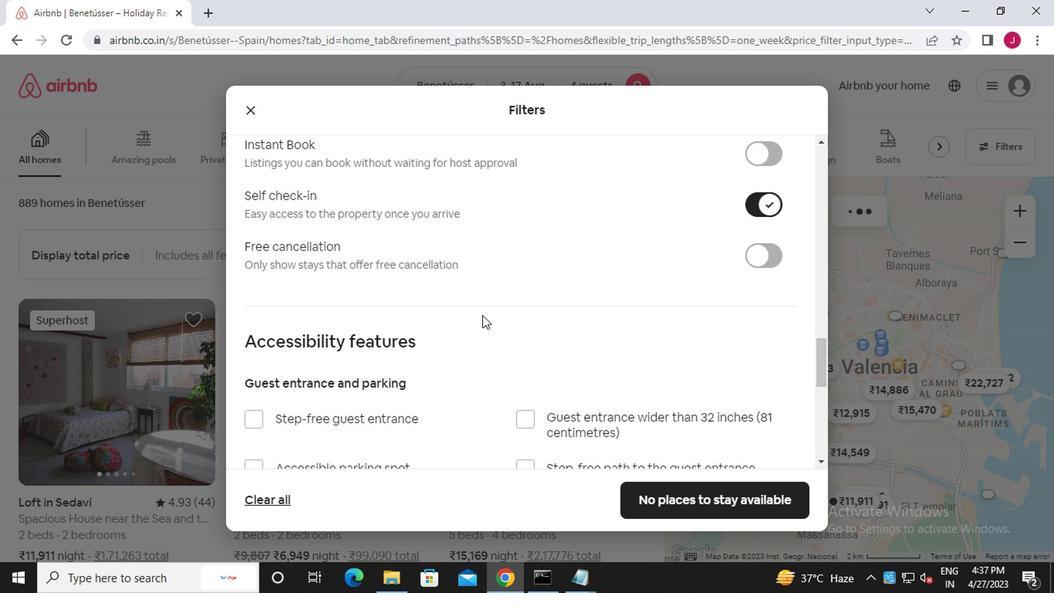 
Action: Mouse moved to (245, 362)
Screenshot: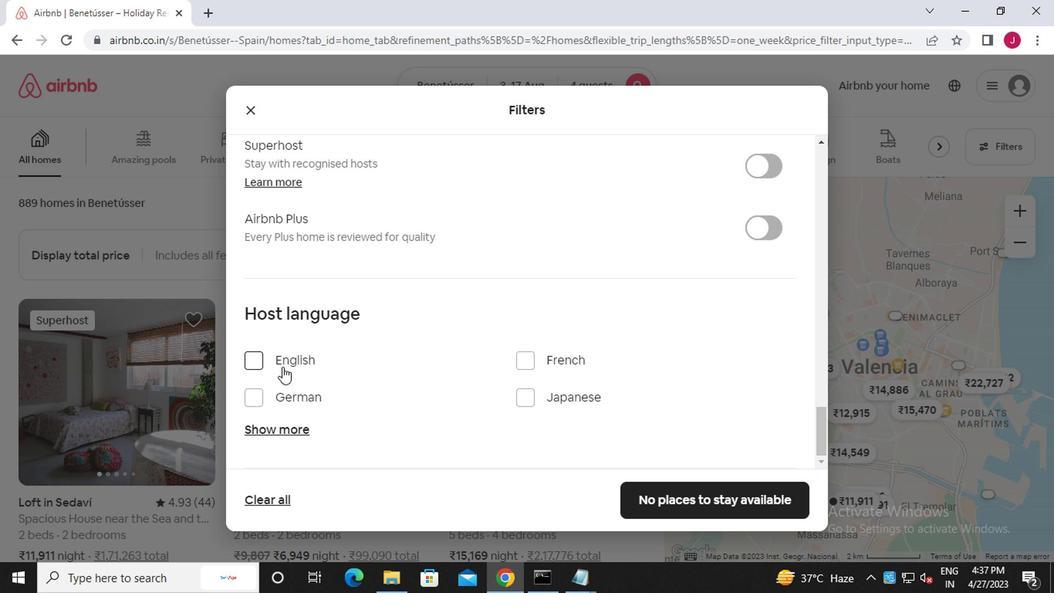 
Action: Mouse pressed left at (245, 362)
Screenshot: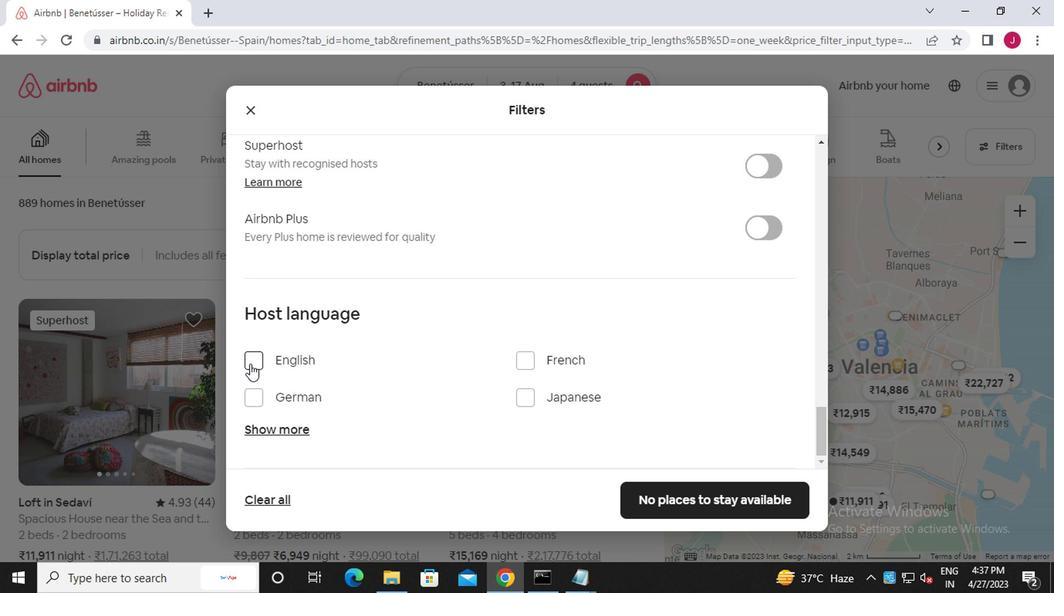 
Action: Mouse moved to (713, 502)
Screenshot: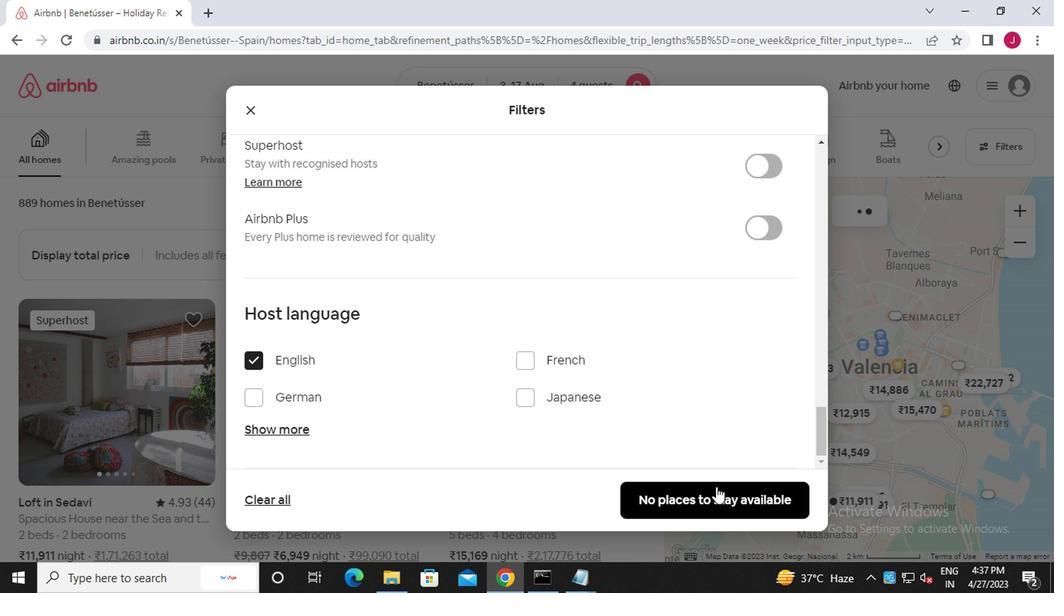 
Action: Mouse pressed left at (713, 502)
Screenshot: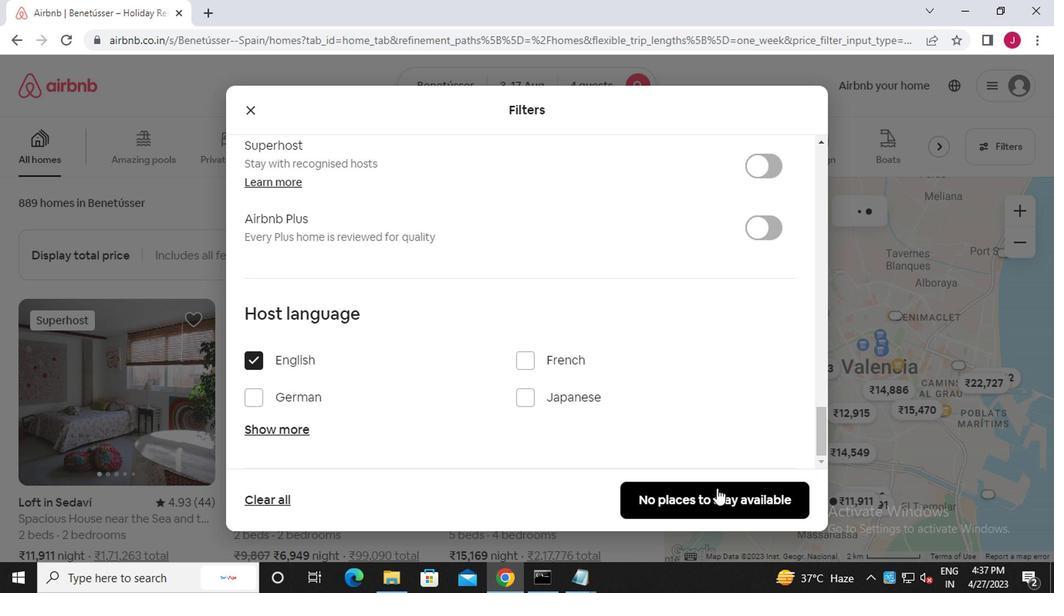 
Action: Mouse moved to (694, 497)
Screenshot: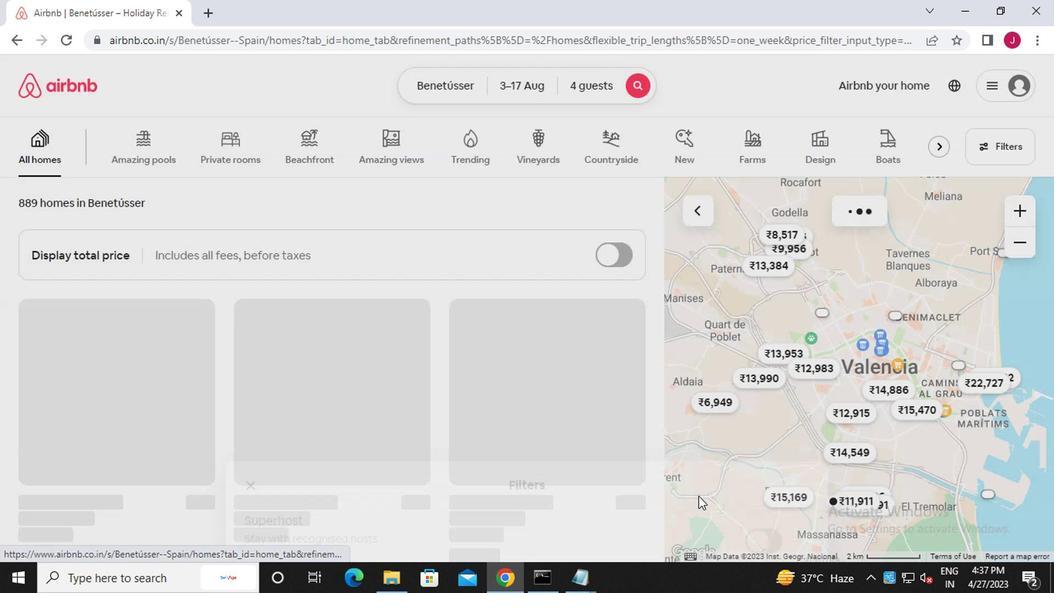 
